 Task: Send an email with the signature Alex Clark with the subject Status update and the message Please find attached the requested document. from softage.1@softage.net to softage.5@softage.net and softage.6@softage.net with an attached document Budget.xlsx
Action: Mouse moved to (382, 616)
Screenshot: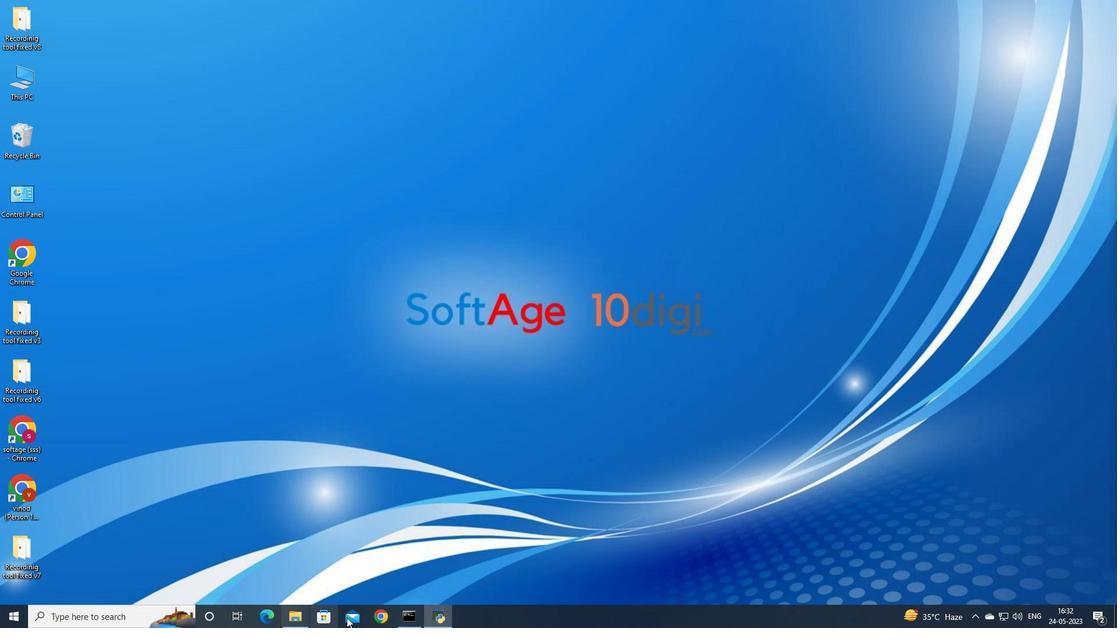 
Action: Mouse pressed left at (382, 616)
Screenshot: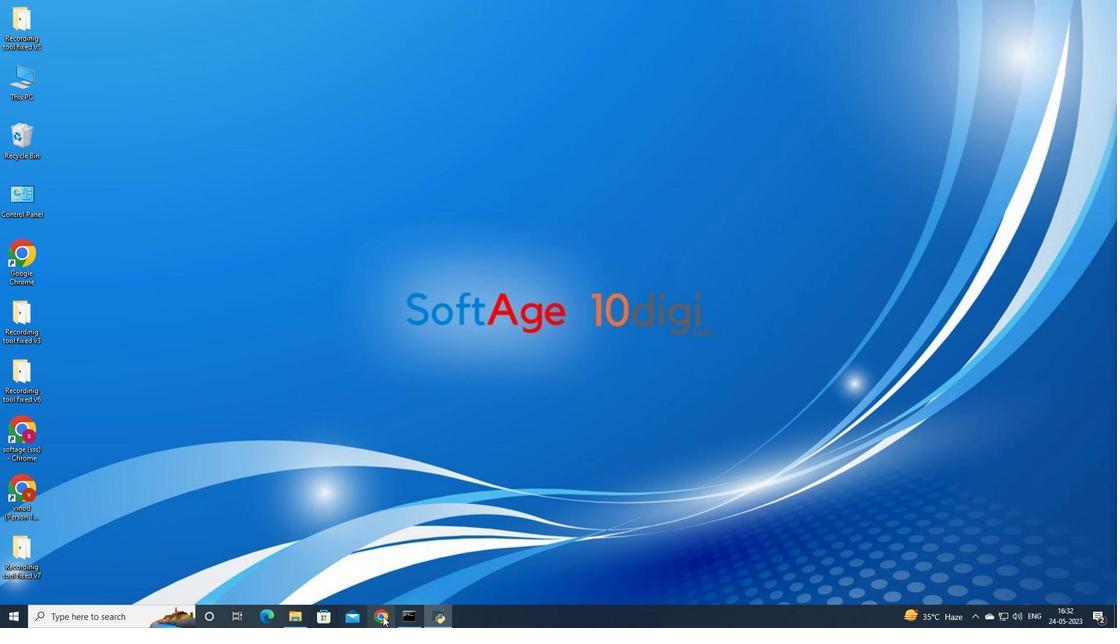 
Action: Mouse moved to (477, 363)
Screenshot: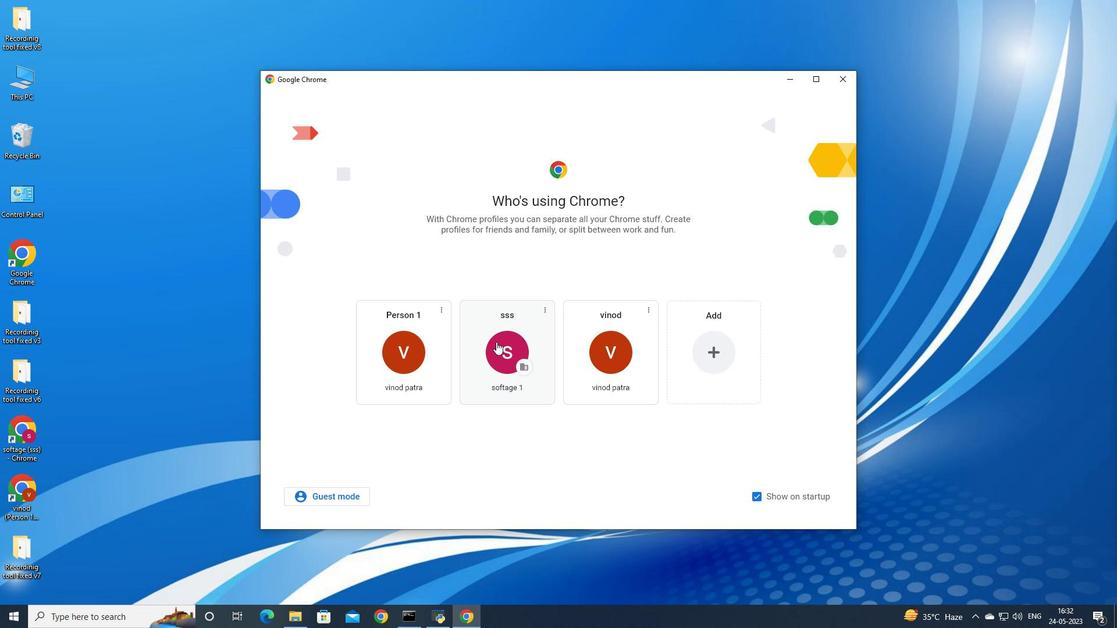 
Action: Mouse pressed left at (477, 363)
Screenshot: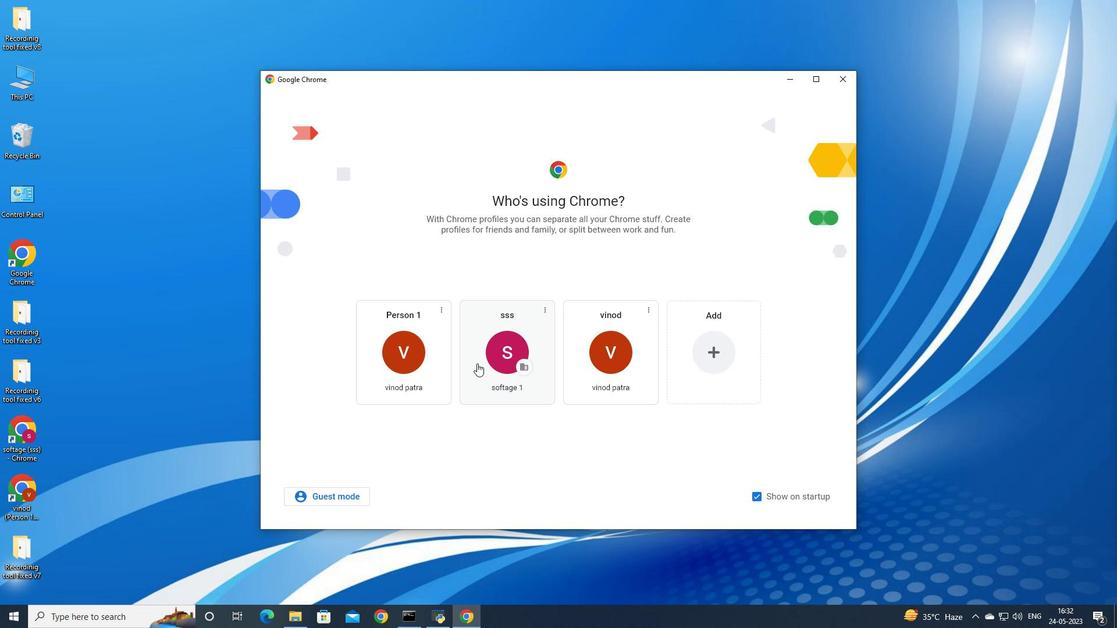 
Action: Mouse moved to (1003, 54)
Screenshot: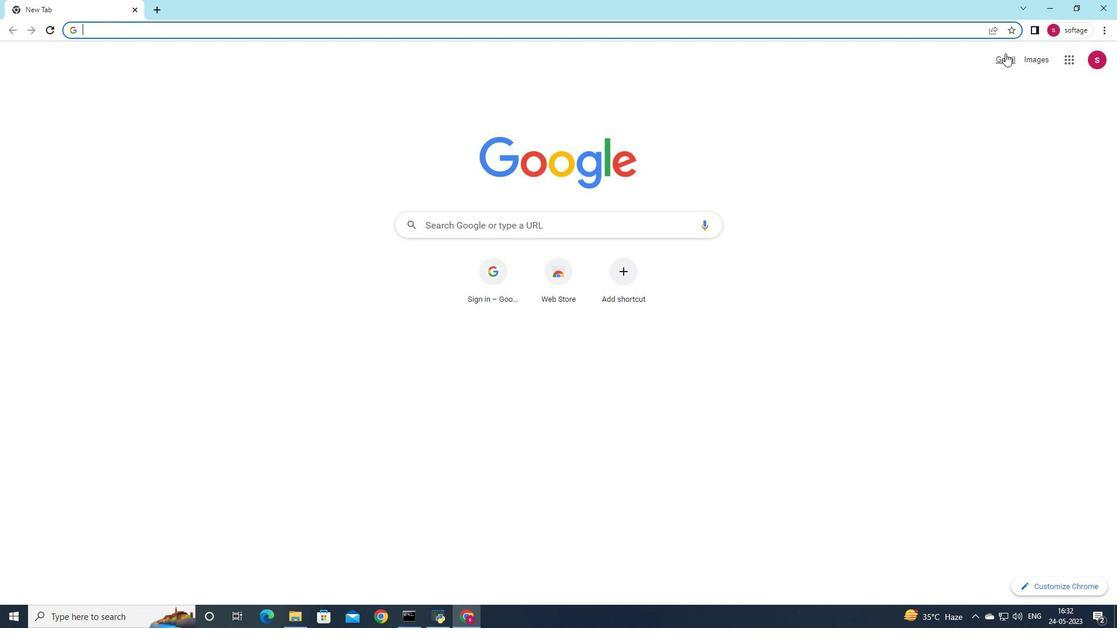 
Action: Mouse pressed left at (1003, 54)
Screenshot: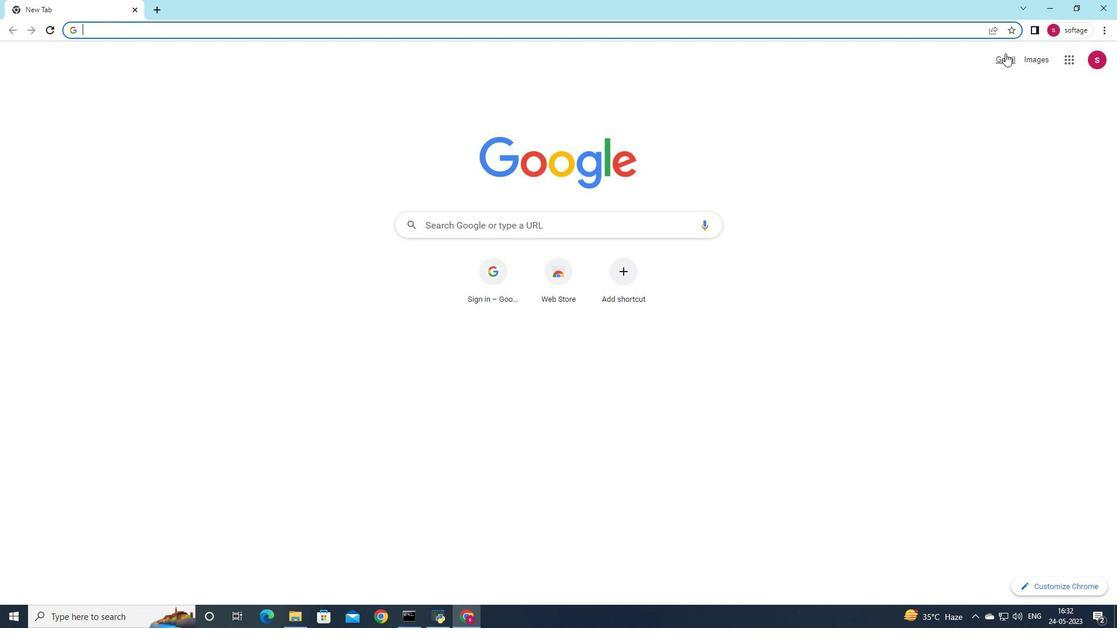 
Action: Mouse moved to (980, 76)
Screenshot: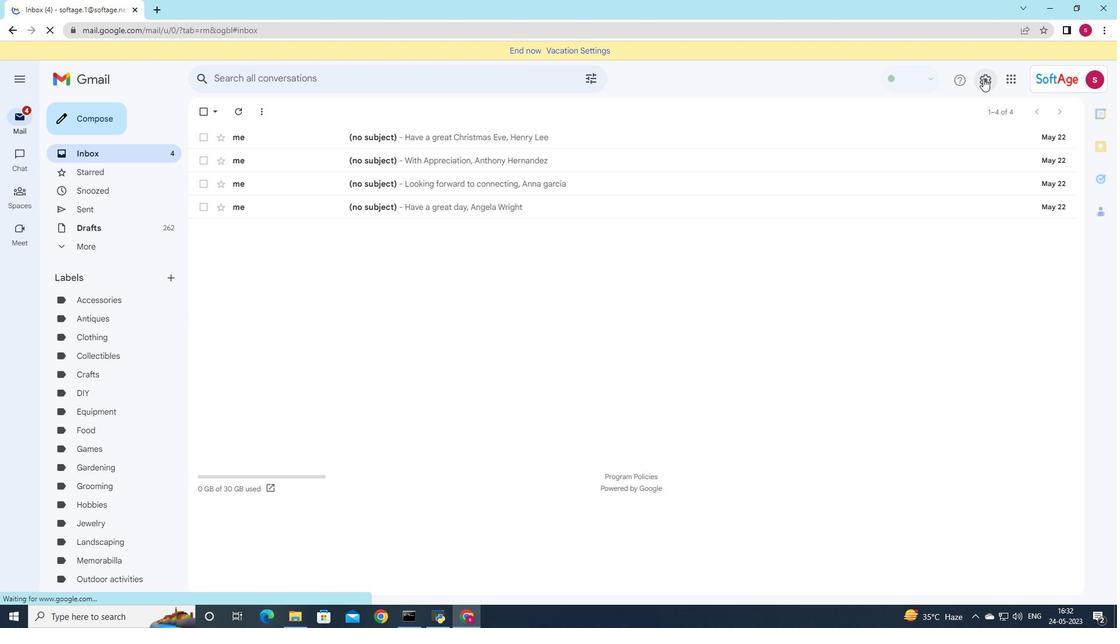 
Action: Mouse pressed left at (980, 76)
Screenshot: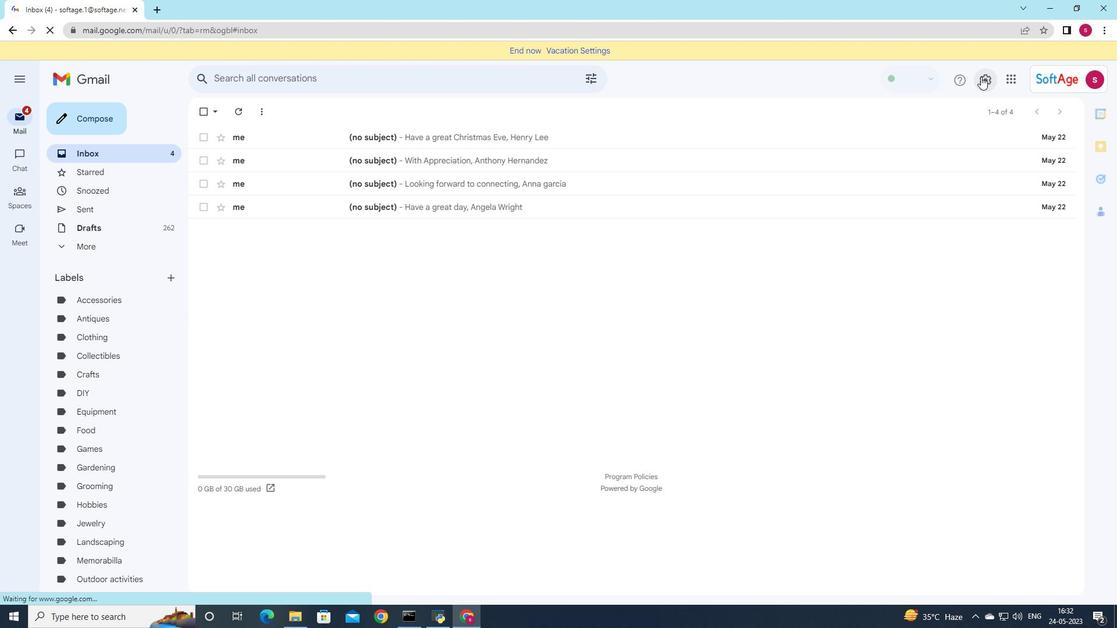
Action: Mouse moved to (1011, 136)
Screenshot: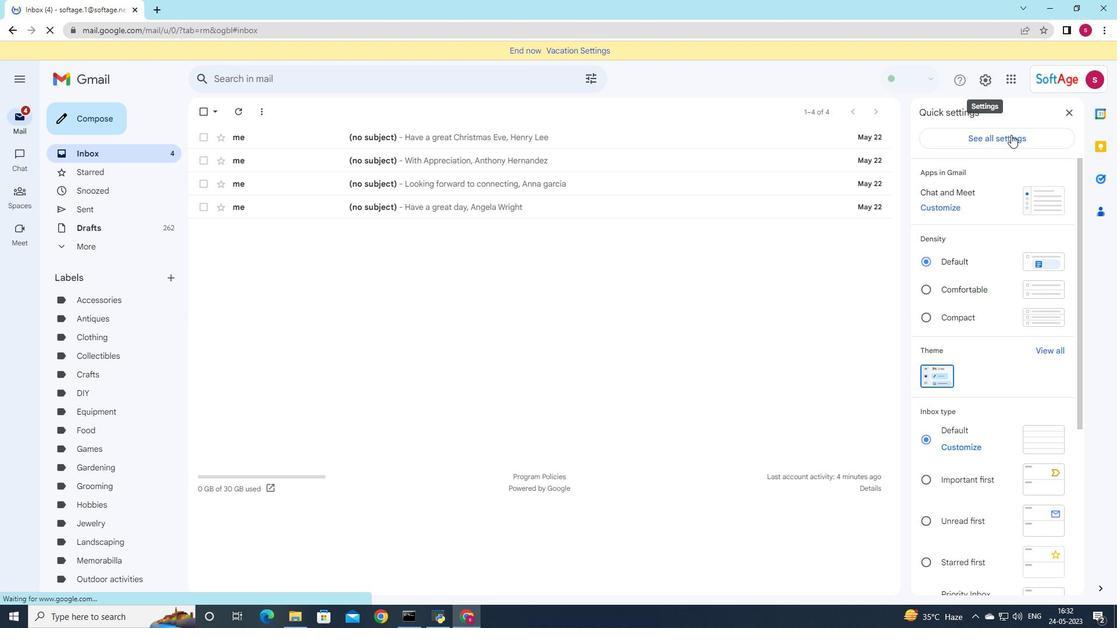 
Action: Mouse pressed left at (1011, 136)
Screenshot: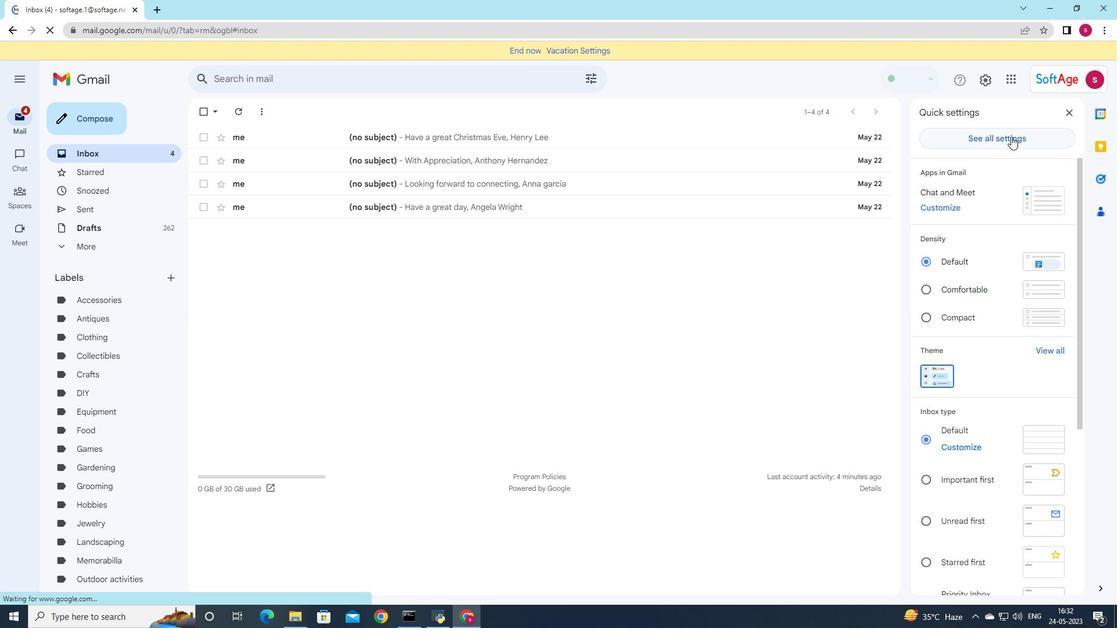
Action: Mouse pressed left at (1011, 136)
Screenshot: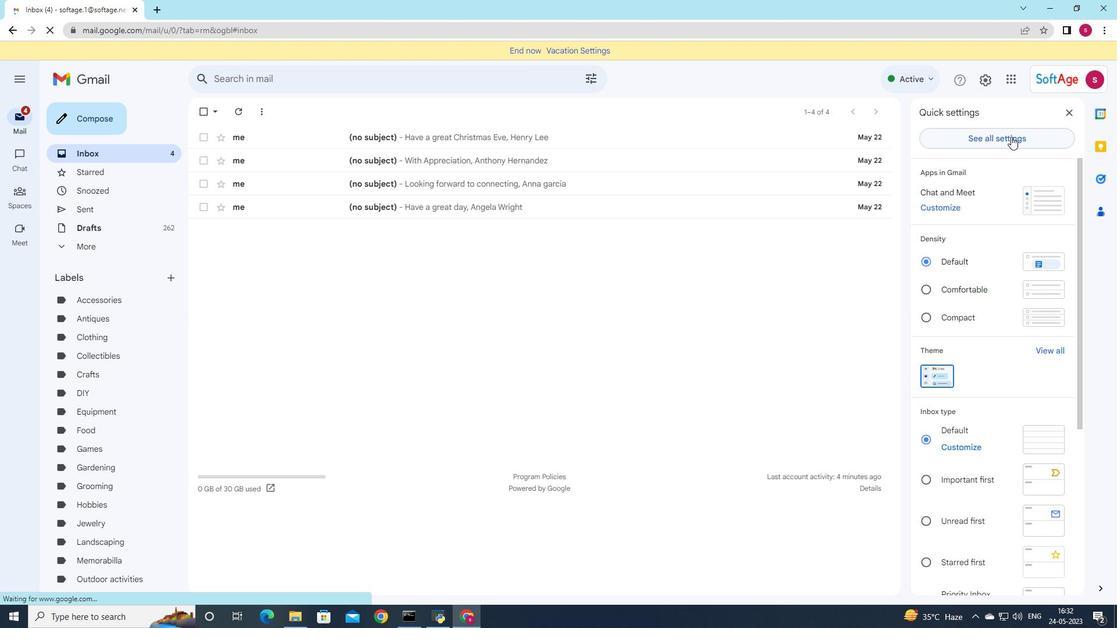 
Action: Mouse moved to (680, 217)
Screenshot: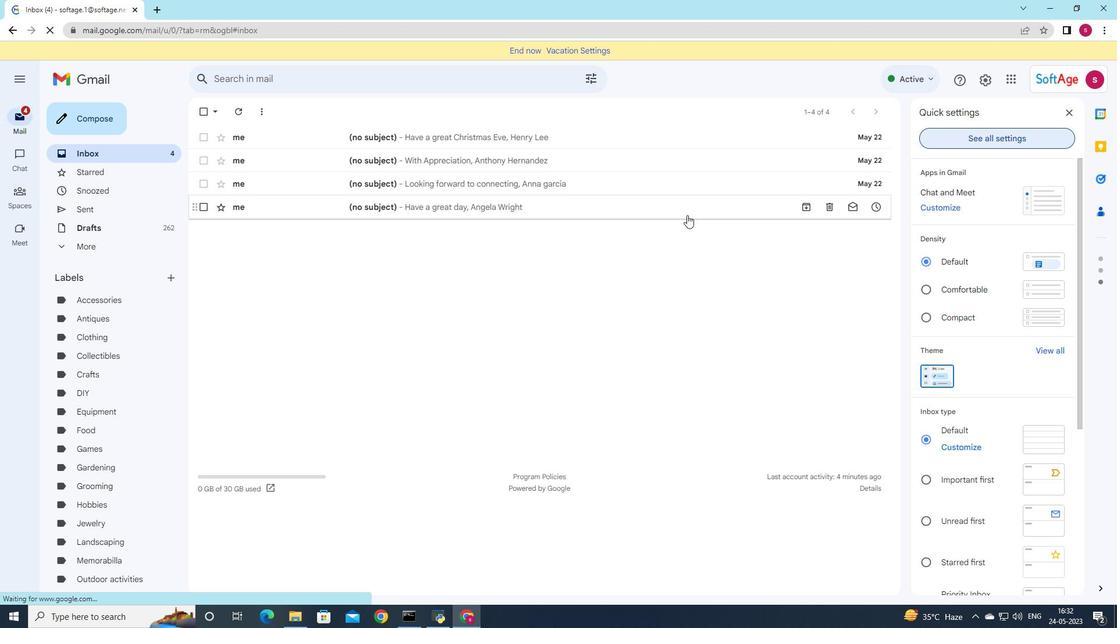 
Action: Mouse scrolled (680, 217) with delta (0, 0)
Screenshot: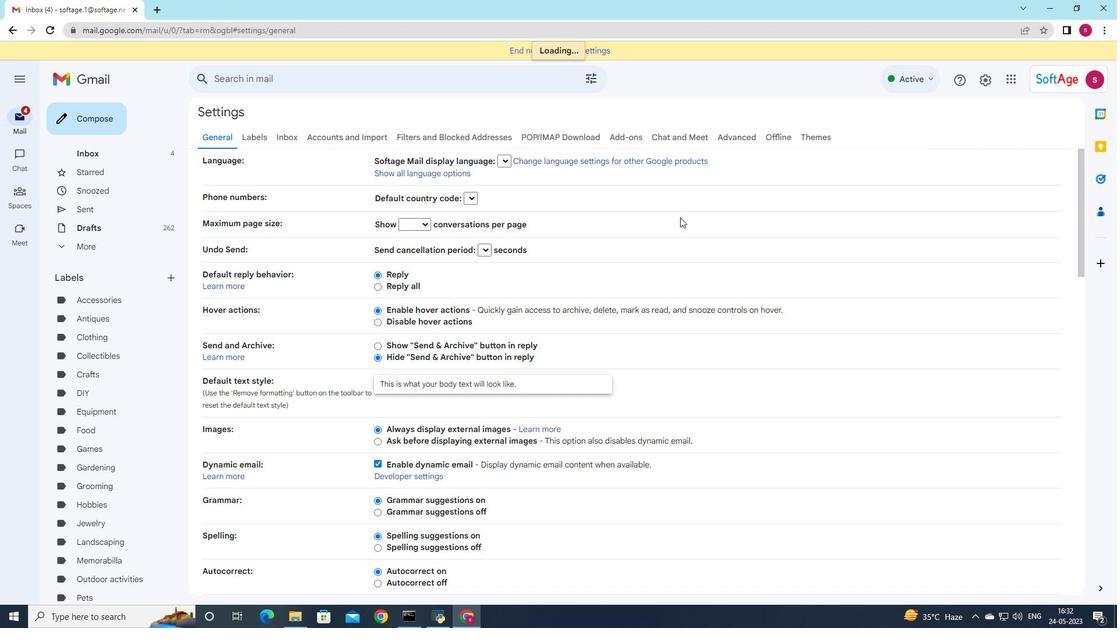 
Action: Mouse scrolled (680, 217) with delta (0, 0)
Screenshot: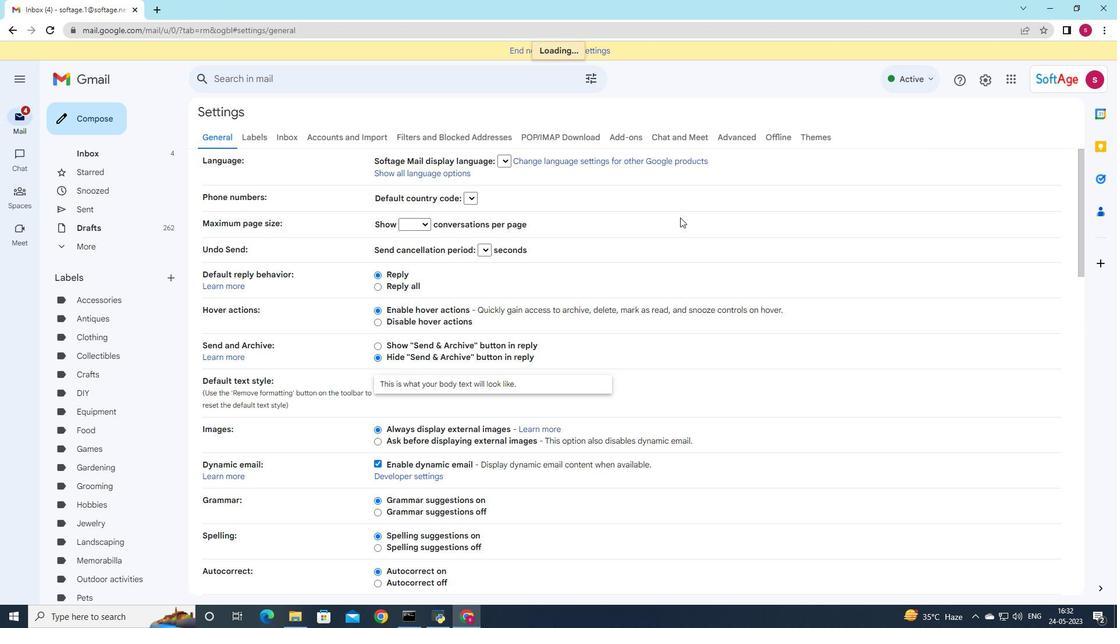 
Action: Mouse scrolled (680, 217) with delta (0, 0)
Screenshot: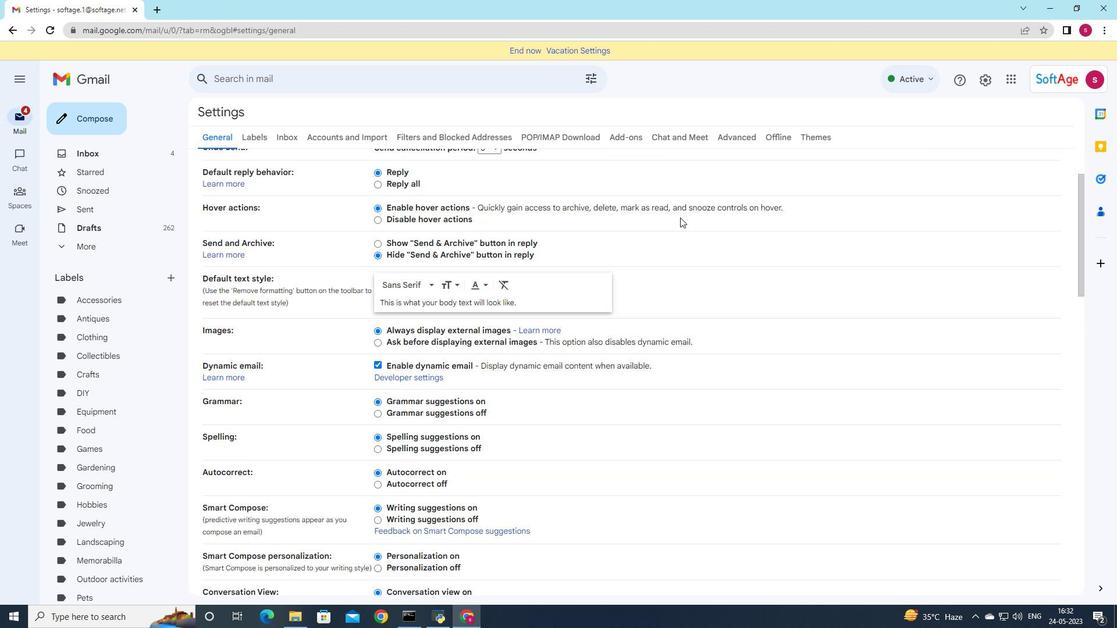 
Action: Mouse scrolled (680, 217) with delta (0, 0)
Screenshot: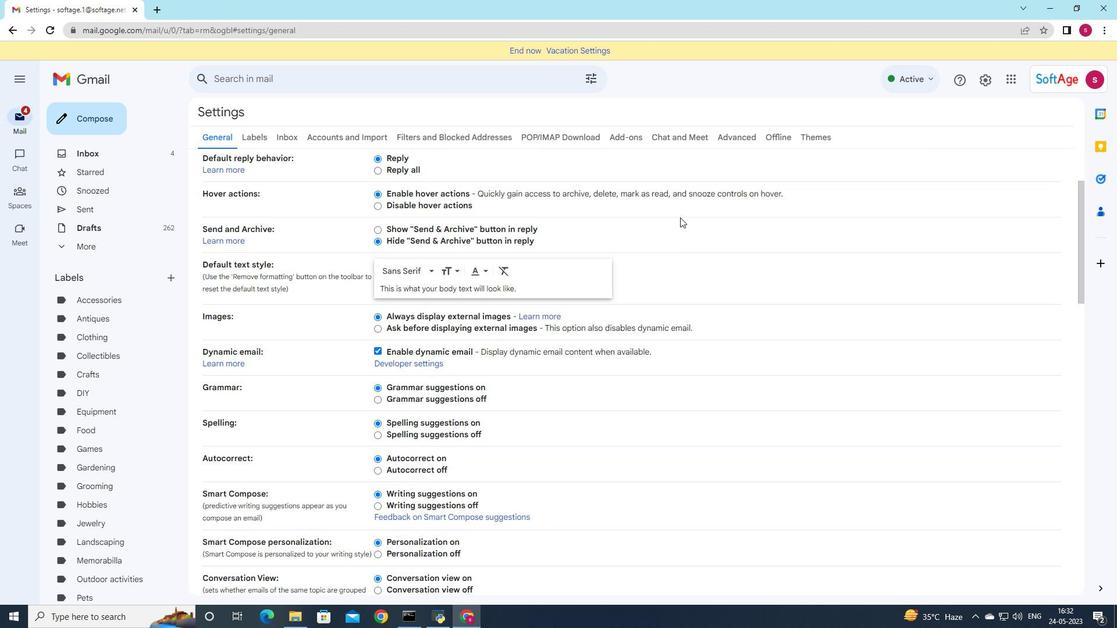 
Action: Mouse scrolled (680, 217) with delta (0, 0)
Screenshot: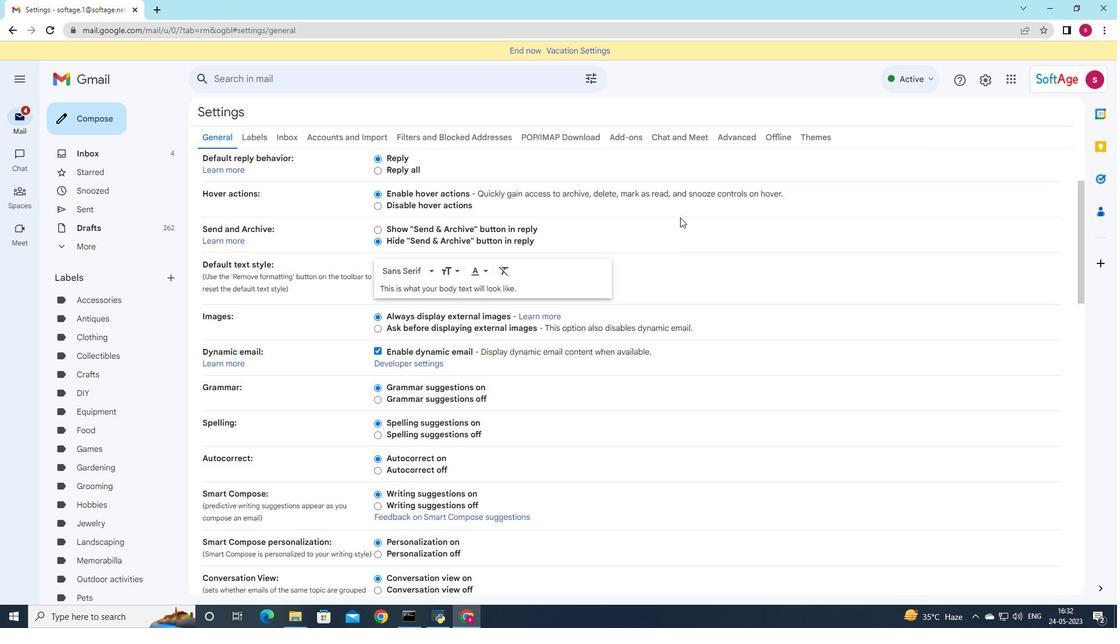 
Action: Mouse scrolled (680, 217) with delta (0, 0)
Screenshot: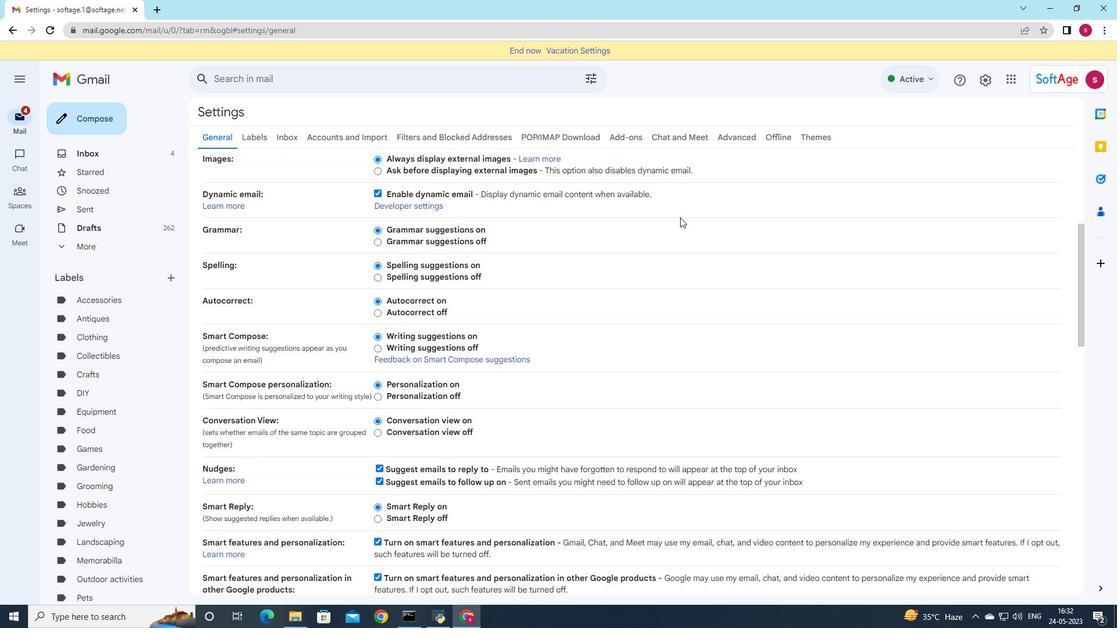 
Action: Mouse scrolled (680, 217) with delta (0, 0)
Screenshot: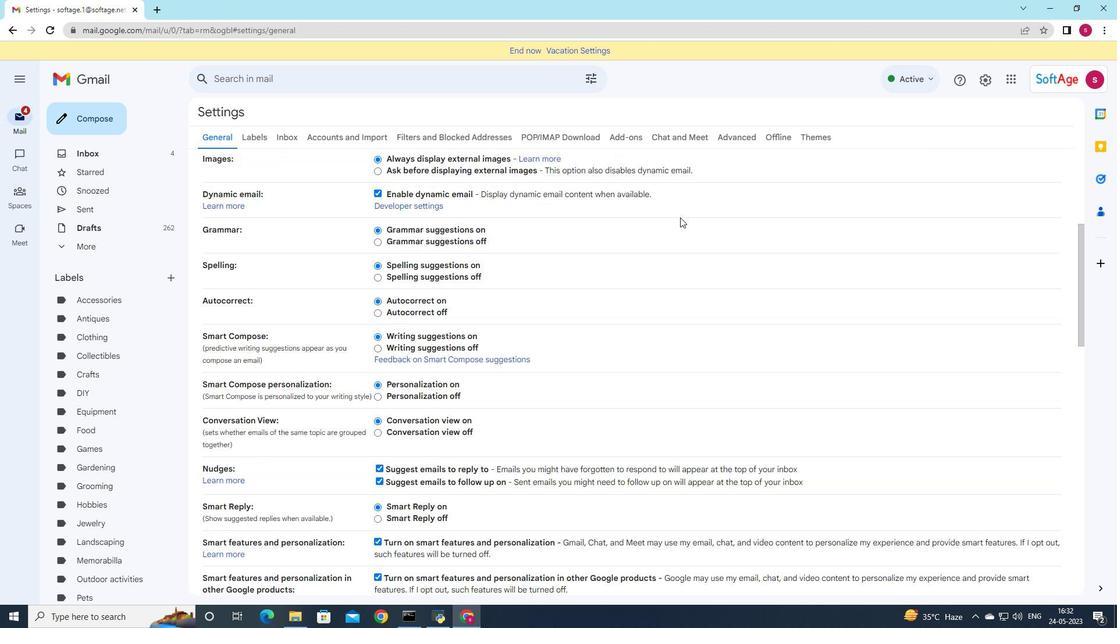 
Action: Mouse scrolled (680, 217) with delta (0, 0)
Screenshot: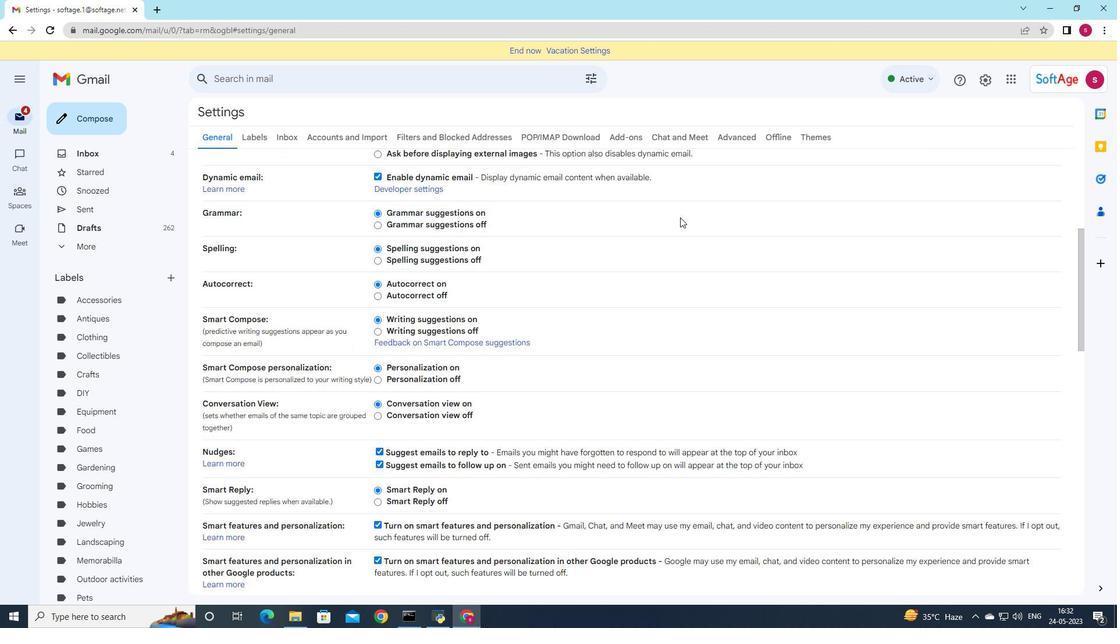 
Action: Mouse scrolled (680, 217) with delta (0, 0)
Screenshot: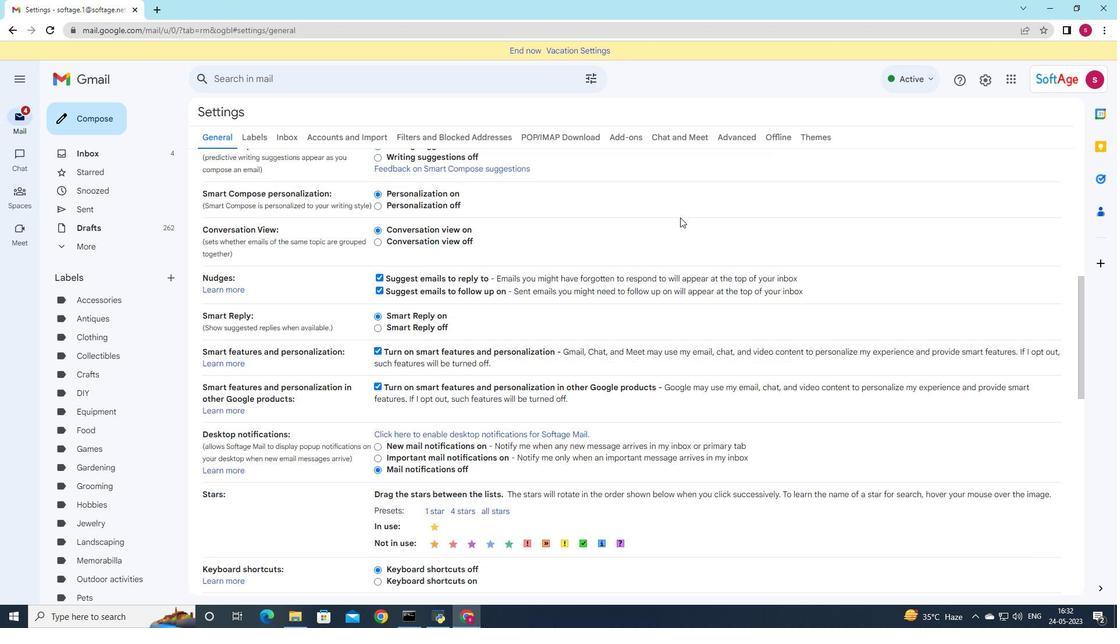 
Action: Mouse scrolled (680, 217) with delta (0, 0)
Screenshot: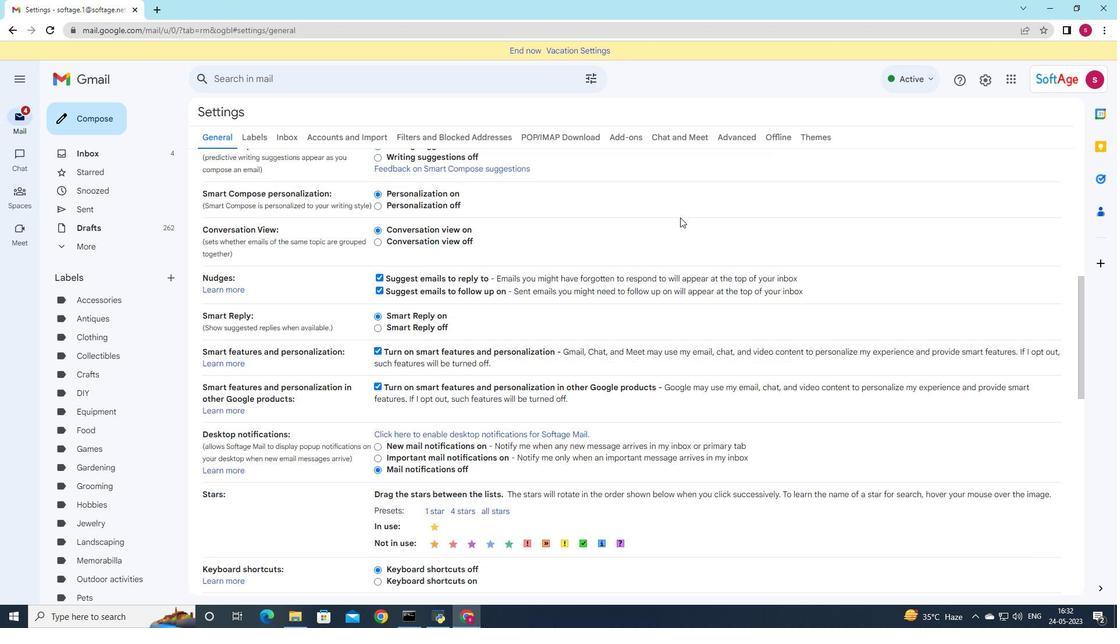 
Action: Mouse scrolled (680, 217) with delta (0, 0)
Screenshot: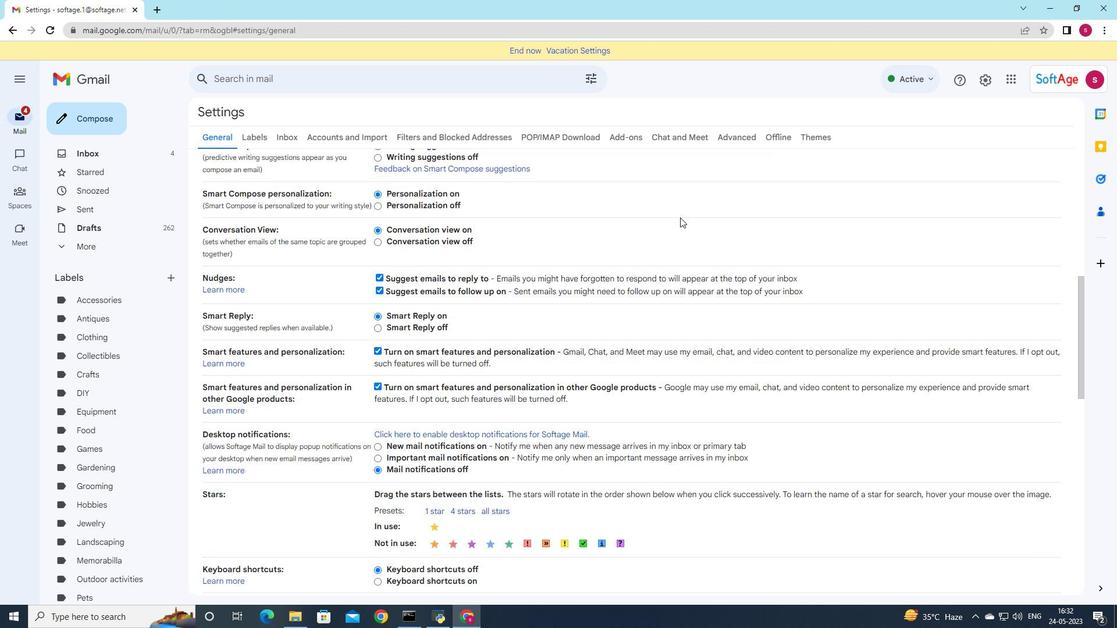 
Action: Mouse scrolled (680, 217) with delta (0, 0)
Screenshot: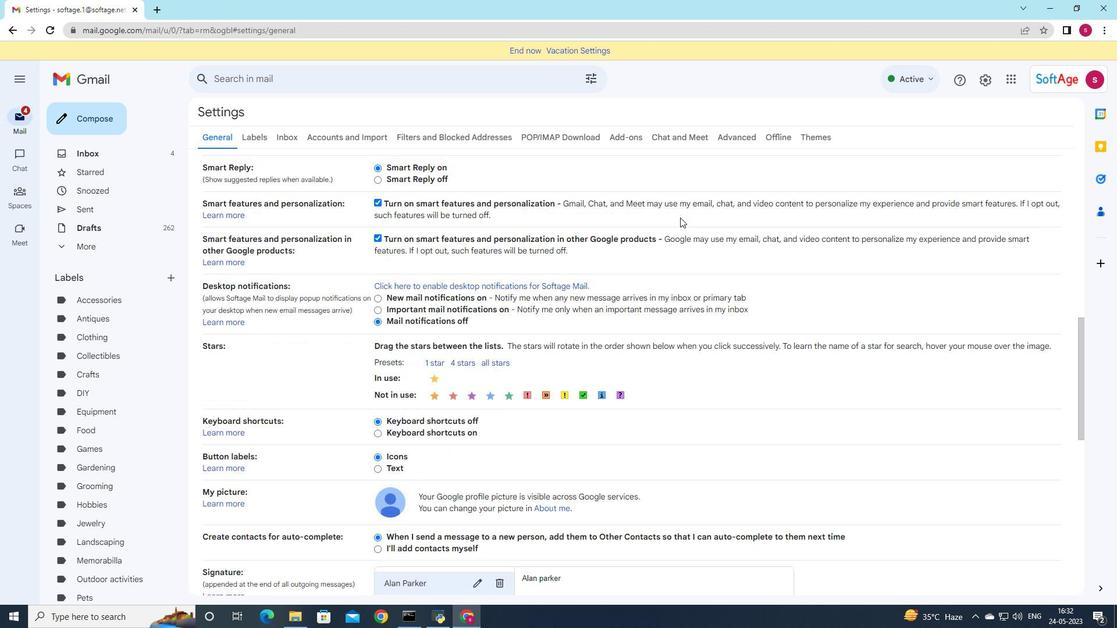 
Action: Mouse scrolled (680, 217) with delta (0, 0)
Screenshot: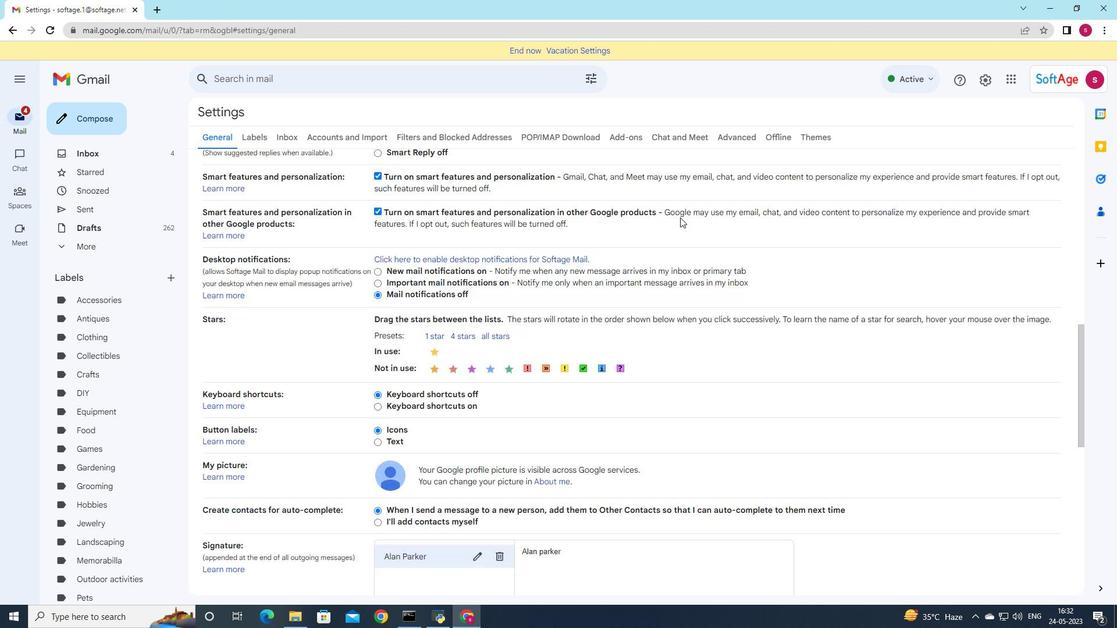 
Action: Mouse scrolled (680, 217) with delta (0, 0)
Screenshot: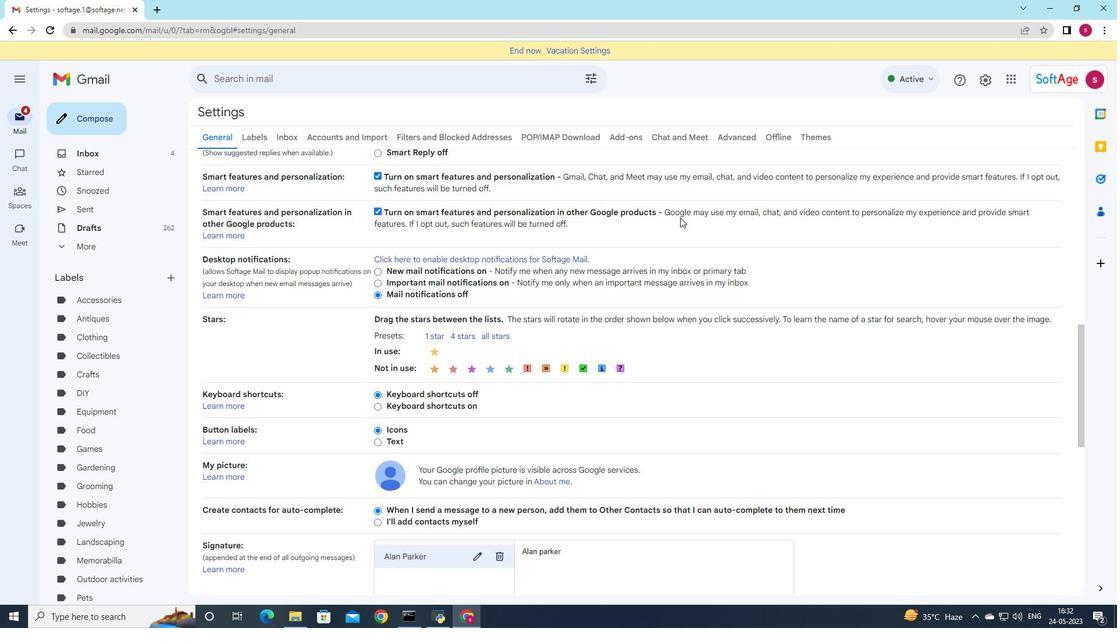 
Action: Mouse moved to (492, 378)
Screenshot: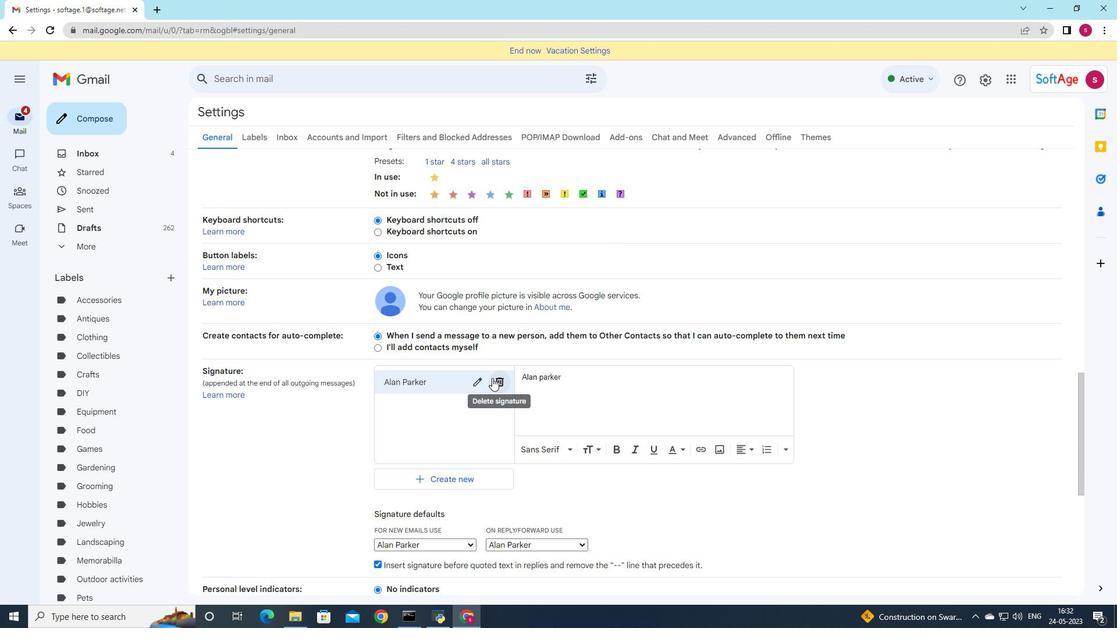 
Action: Mouse pressed left at (492, 378)
Screenshot: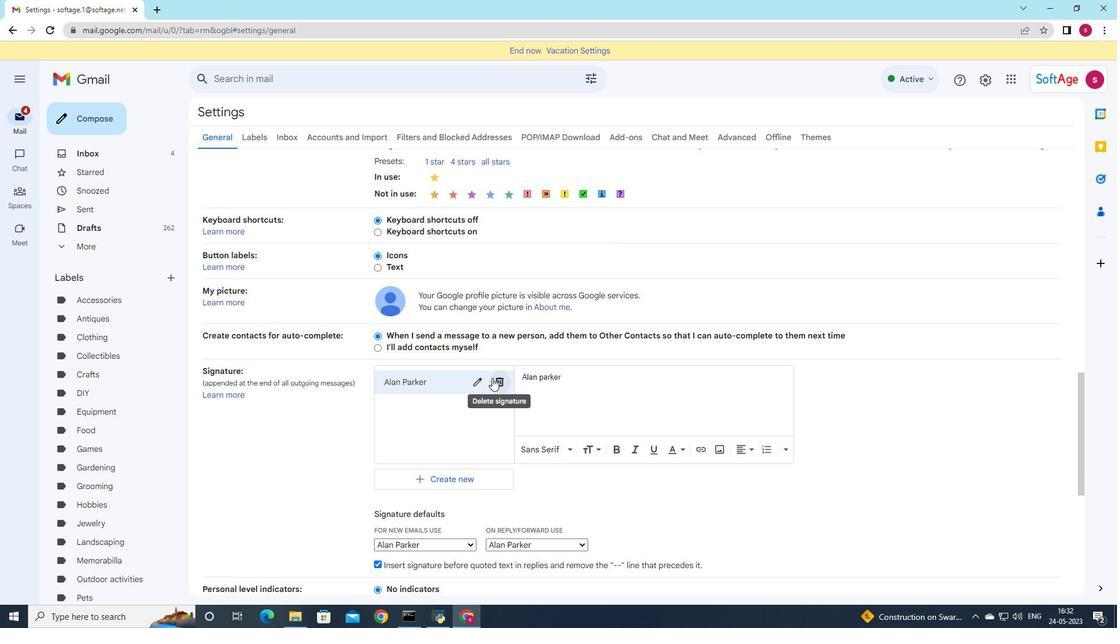 
Action: Mouse moved to (652, 343)
Screenshot: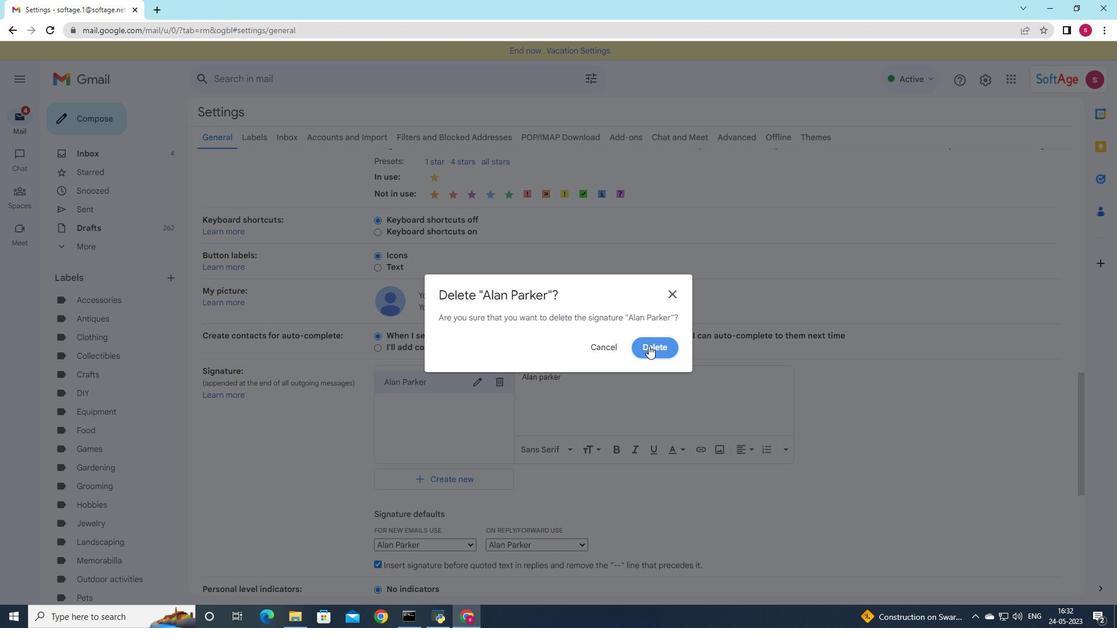 
Action: Mouse pressed left at (652, 343)
Screenshot: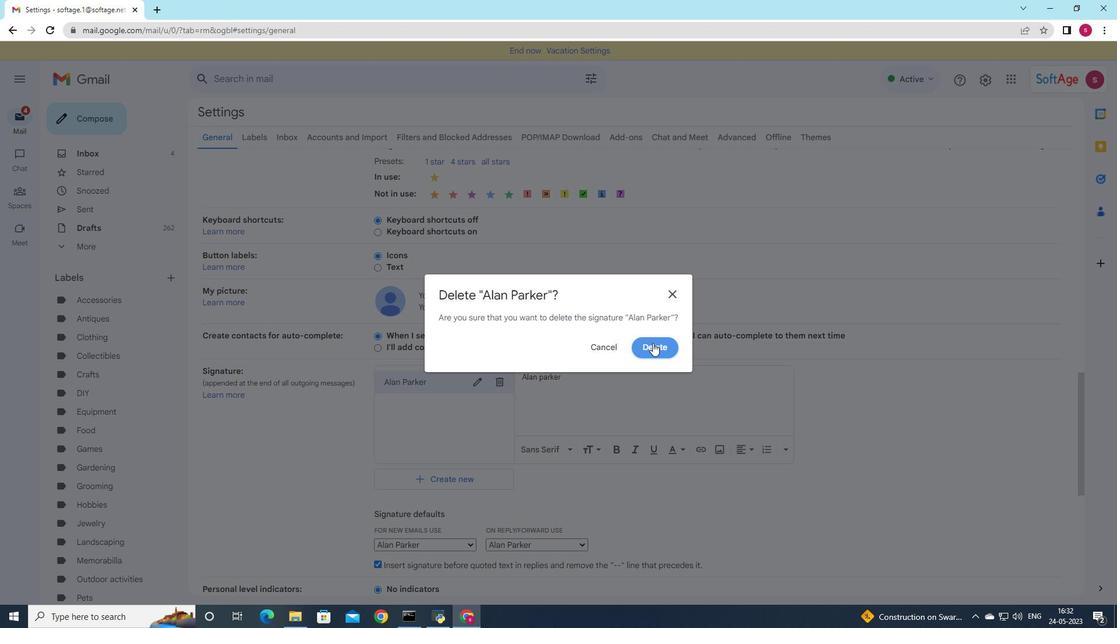 
Action: Mouse moved to (422, 396)
Screenshot: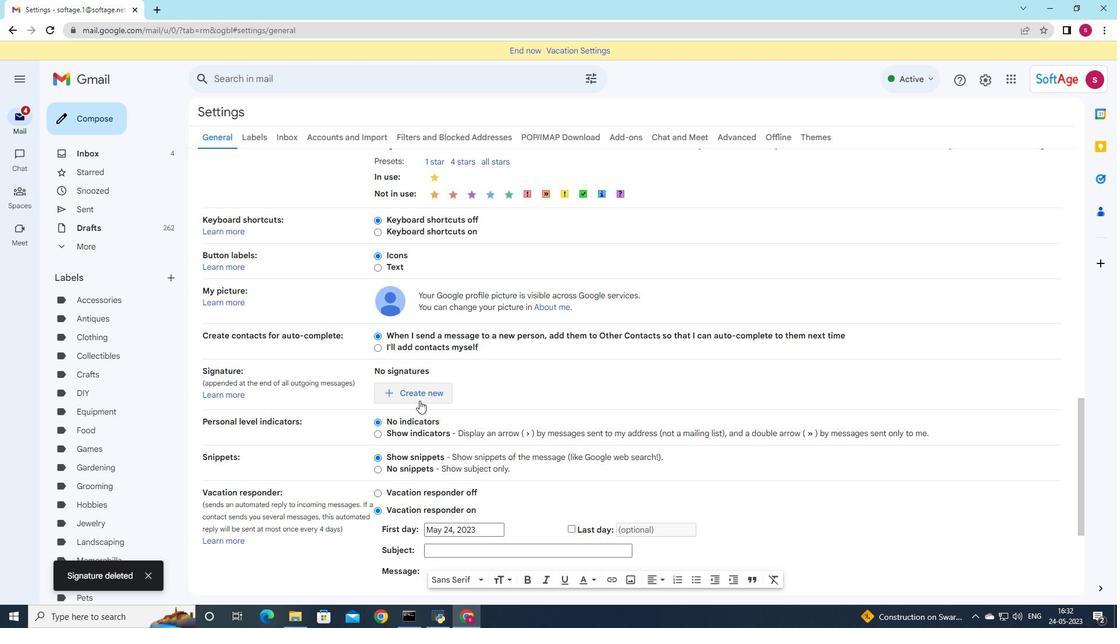 
Action: Mouse pressed left at (422, 396)
Screenshot: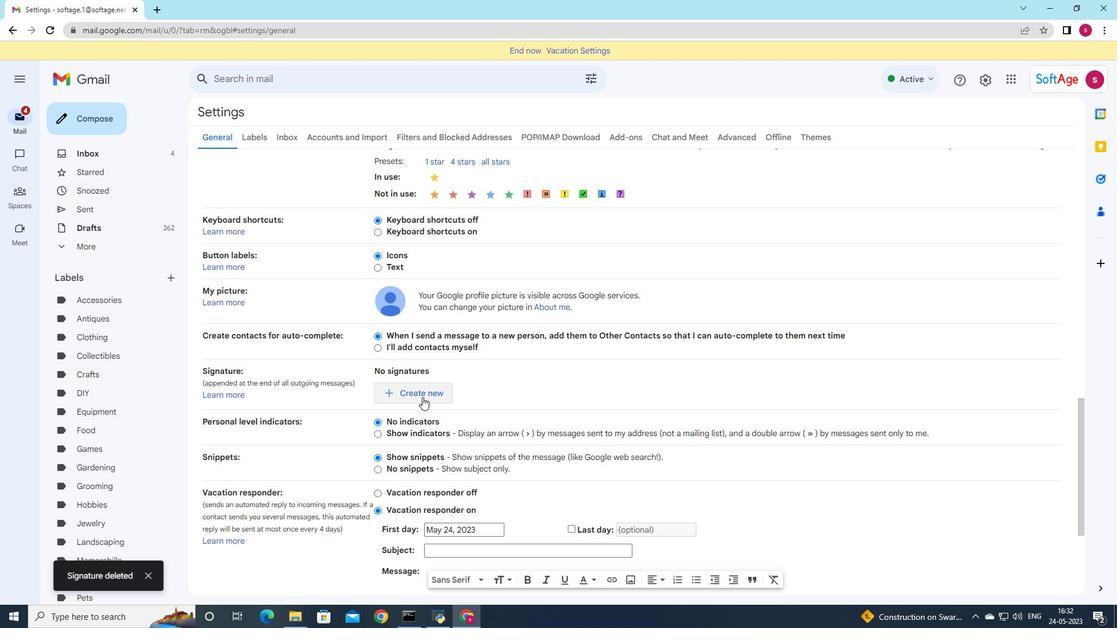
Action: Mouse moved to (782, 381)
Screenshot: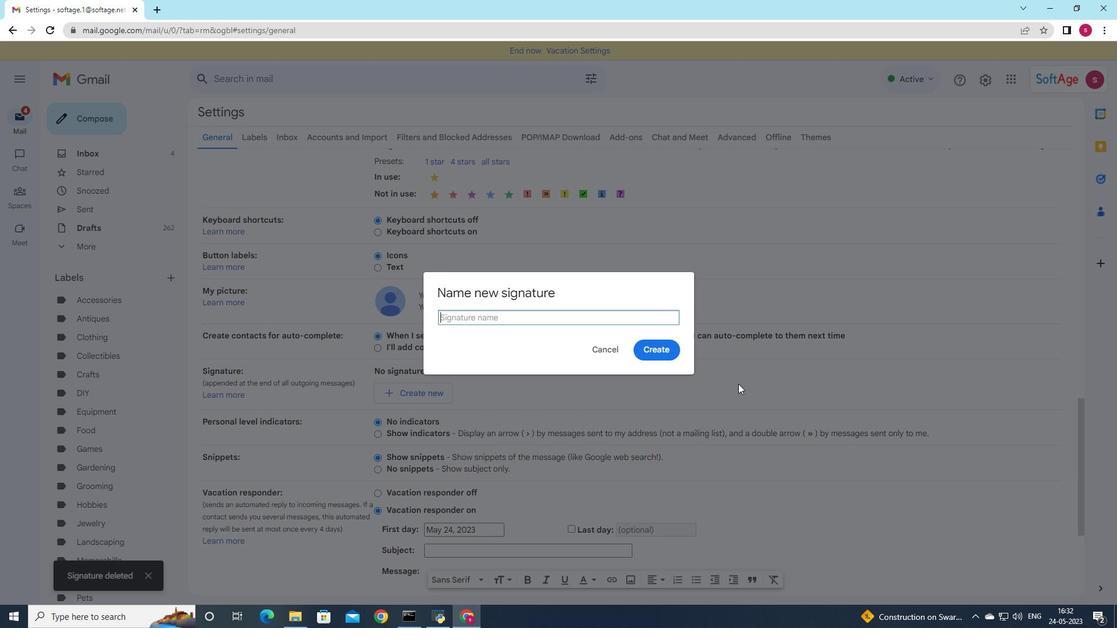 
Action: Key pressed <Key.shift>Alex<Key.space><Key.shift>Clark
Screenshot: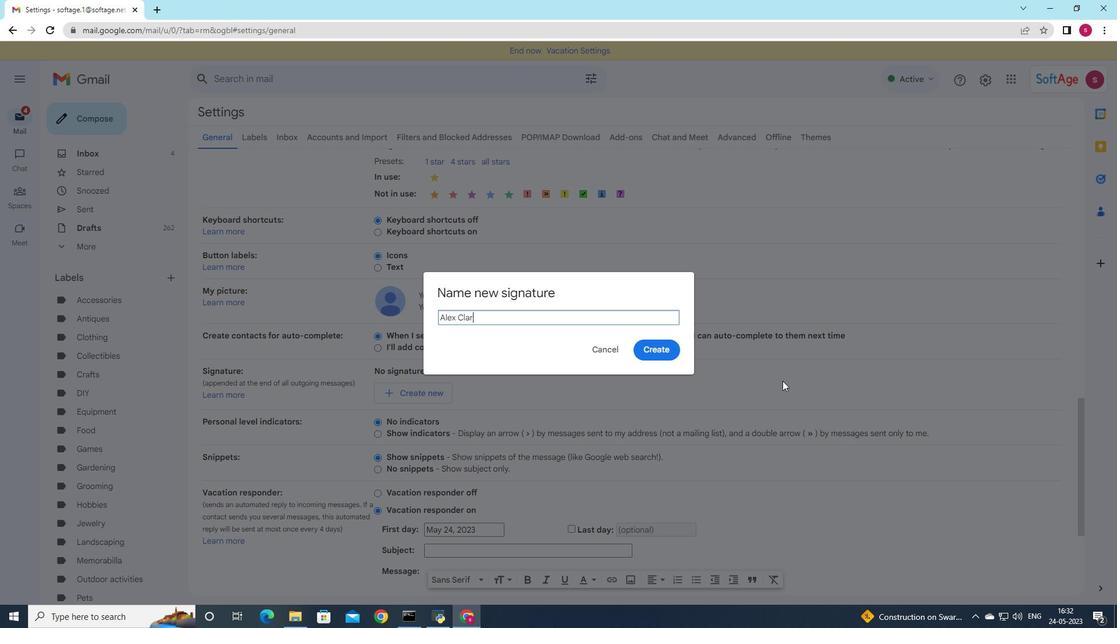 
Action: Mouse moved to (671, 354)
Screenshot: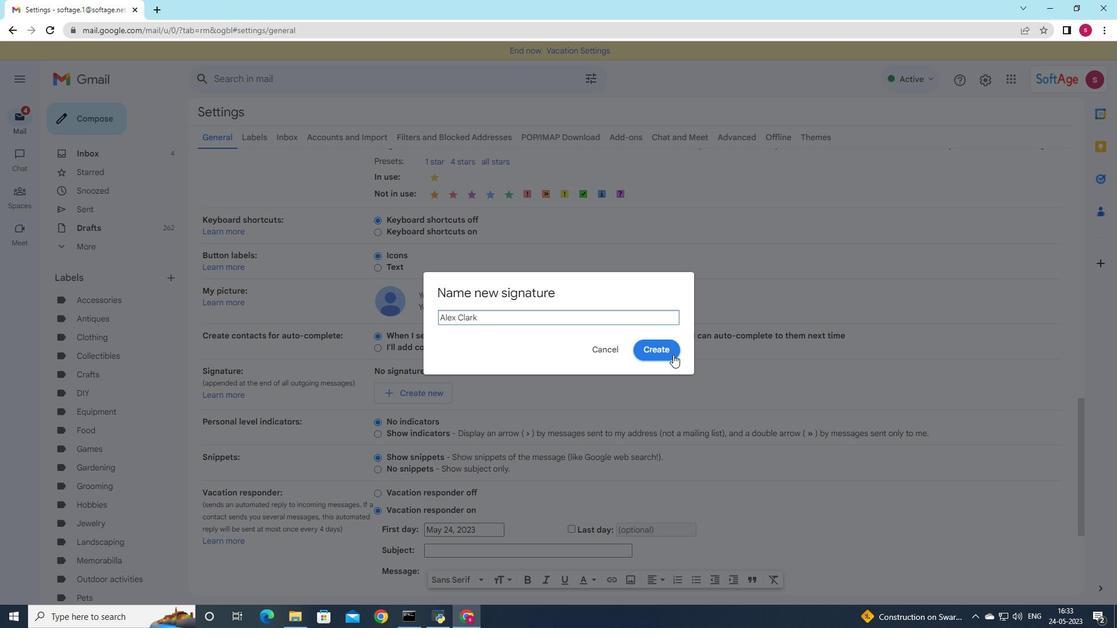 
Action: Mouse pressed left at (671, 354)
Screenshot: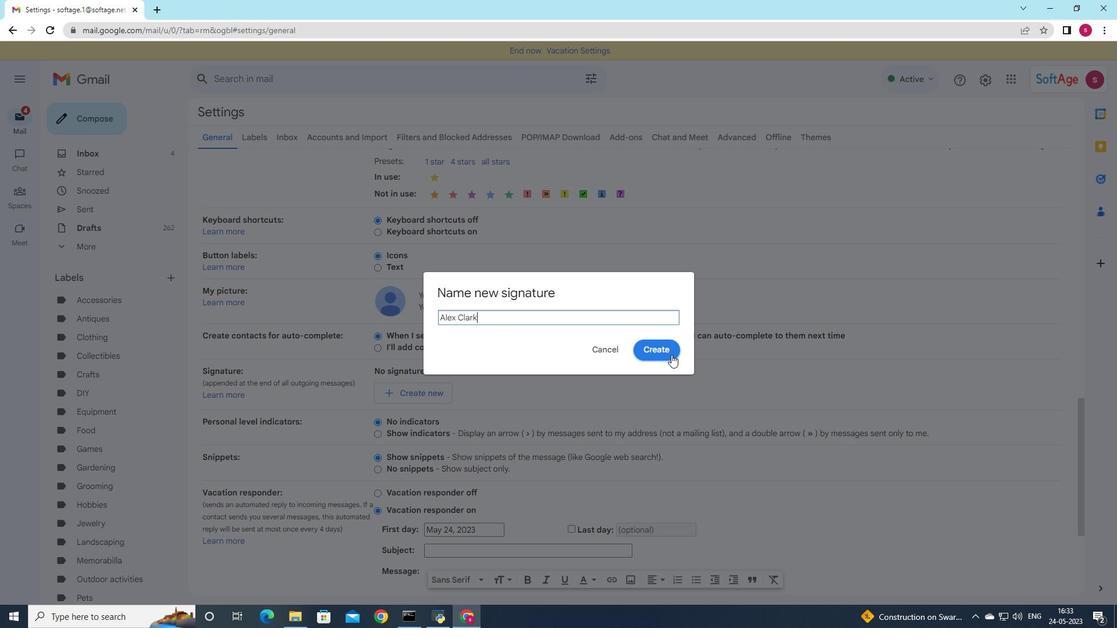 
Action: Mouse moved to (559, 375)
Screenshot: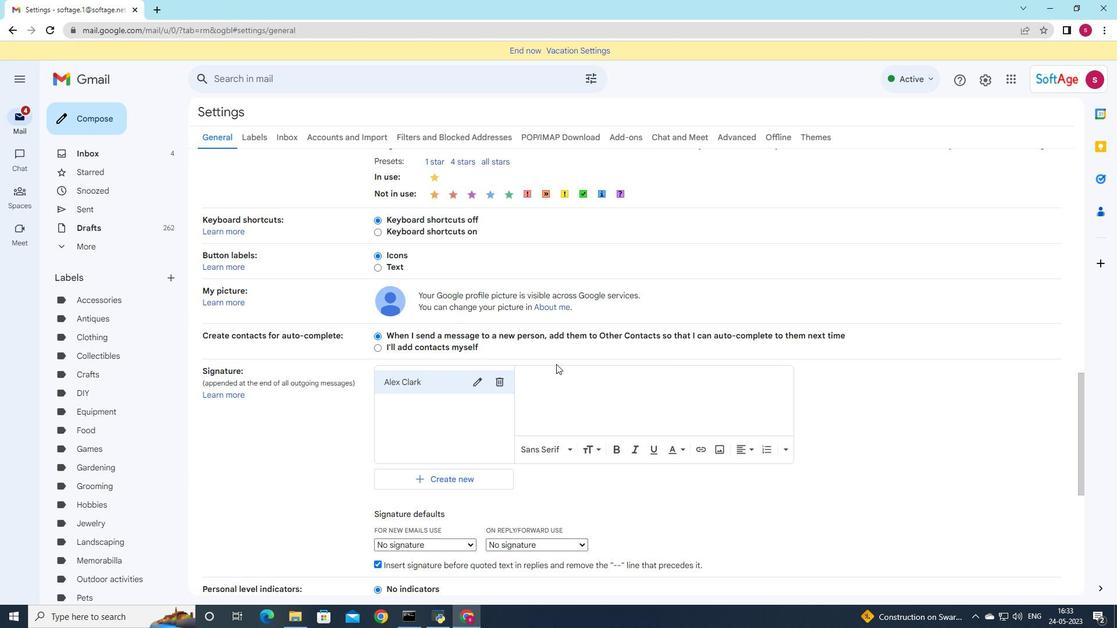 
Action: Mouse pressed left at (559, 375)
Screenshot: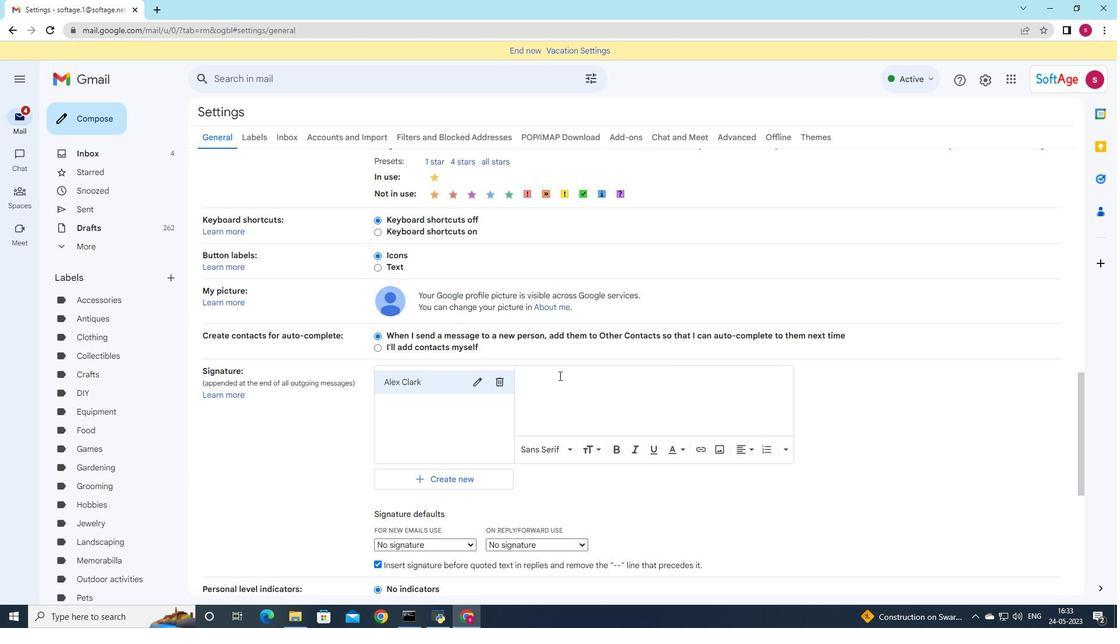 
Action: Key pressed <Key.shift>Alex<Key.space><Key.shift>Clark
Screenshot: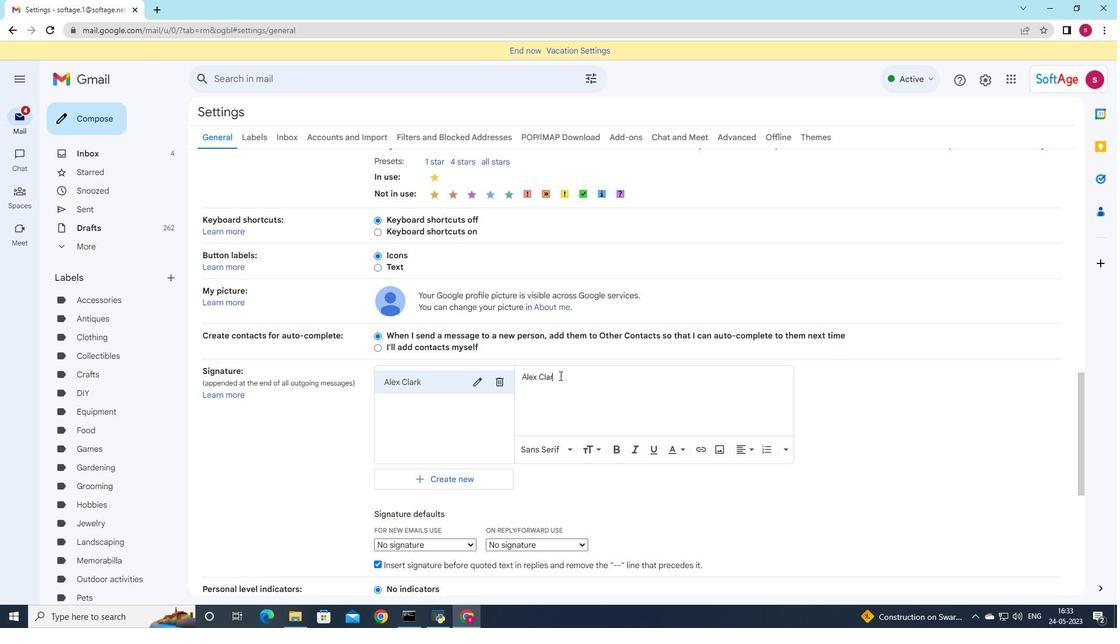 
Action: Mouse scrolled (559, 375) with delta (0, 0)
Screenshot: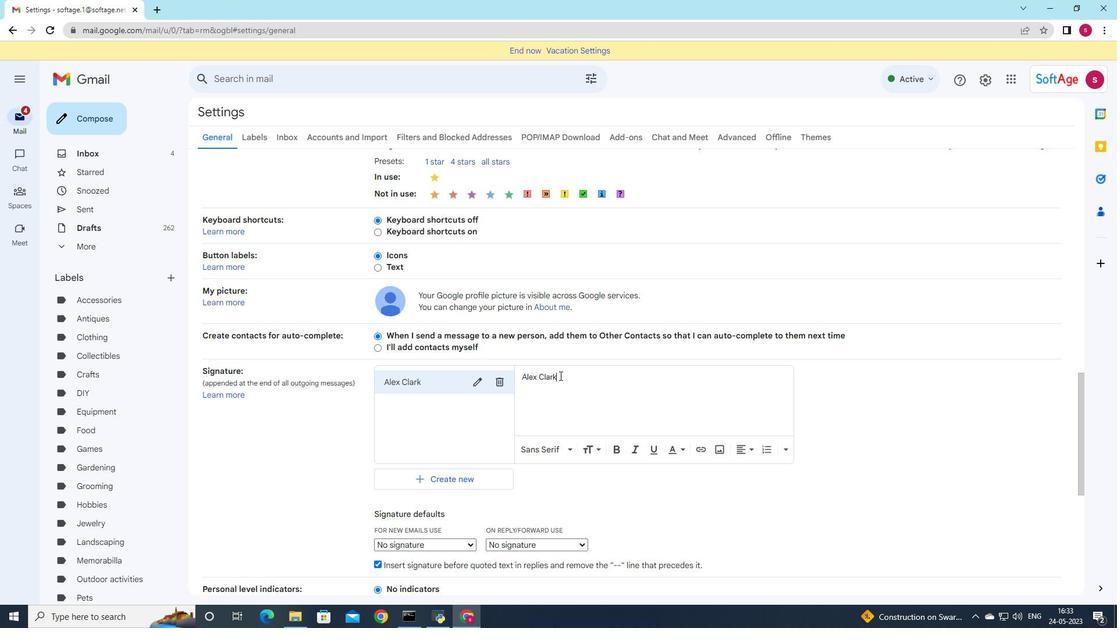 
Action: Mouse scrolled (559, 375) with delta (0, 0)
Screenshot: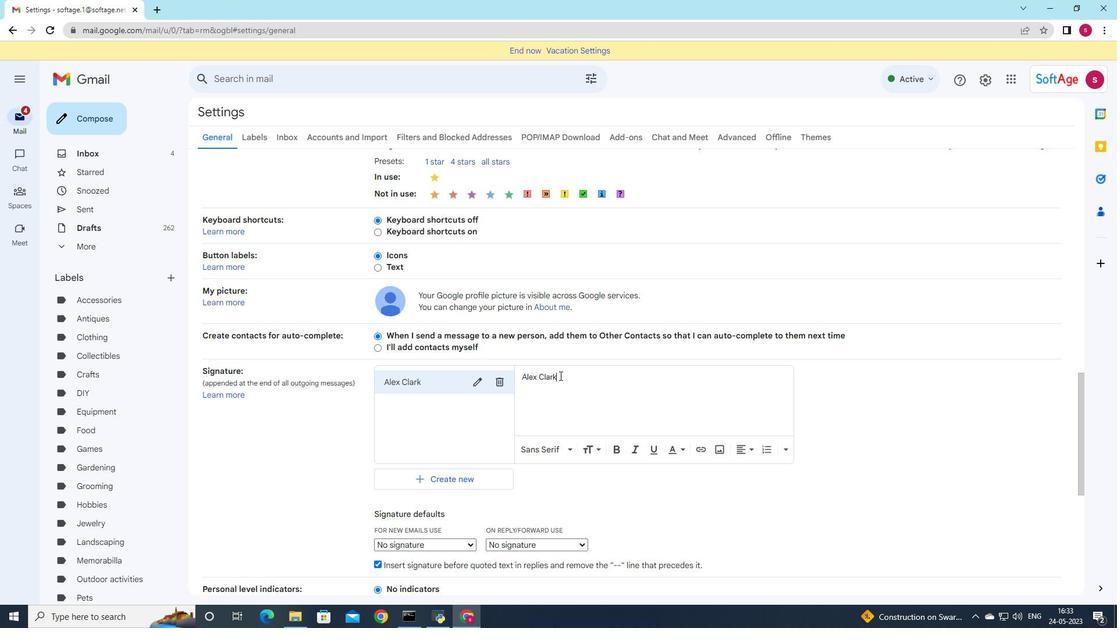 
Action: Mouse scrolled (559, 375) with delta (0, 0)
Screenshot: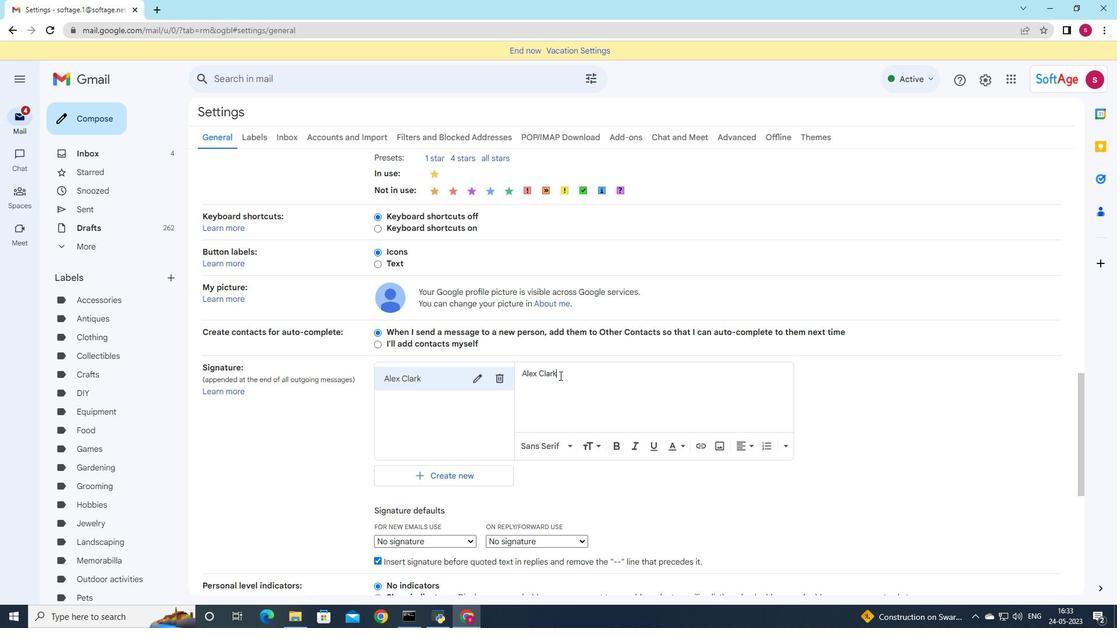 
Action: Mouse scrolled (559, 375) with delta (0, 0)
Screenshot: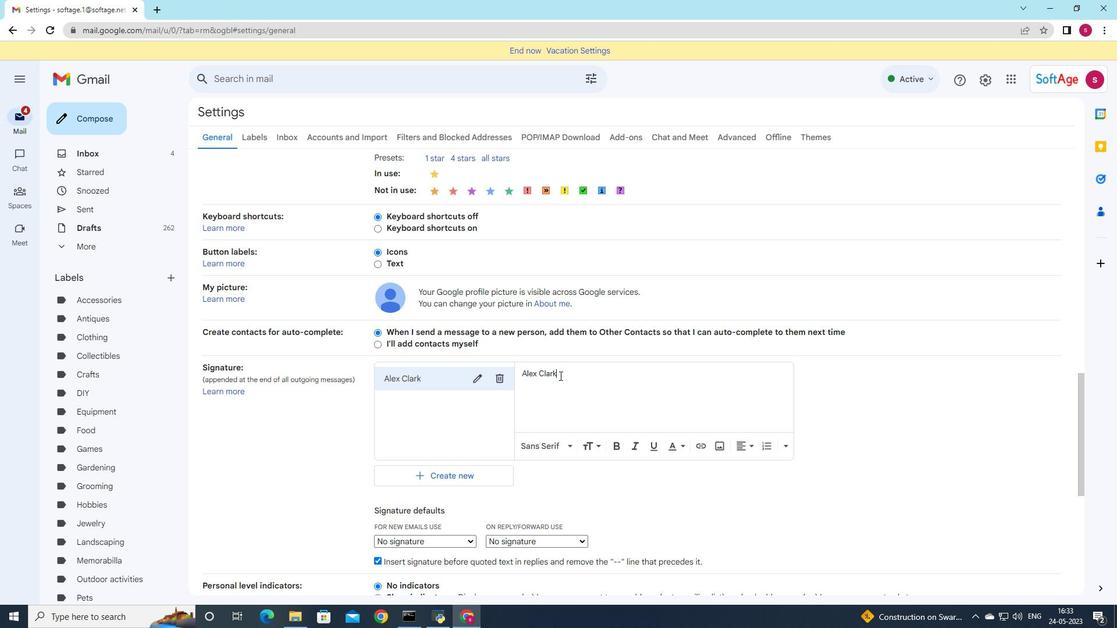
Action: Mouse moved to (466, 308)
Screenshot: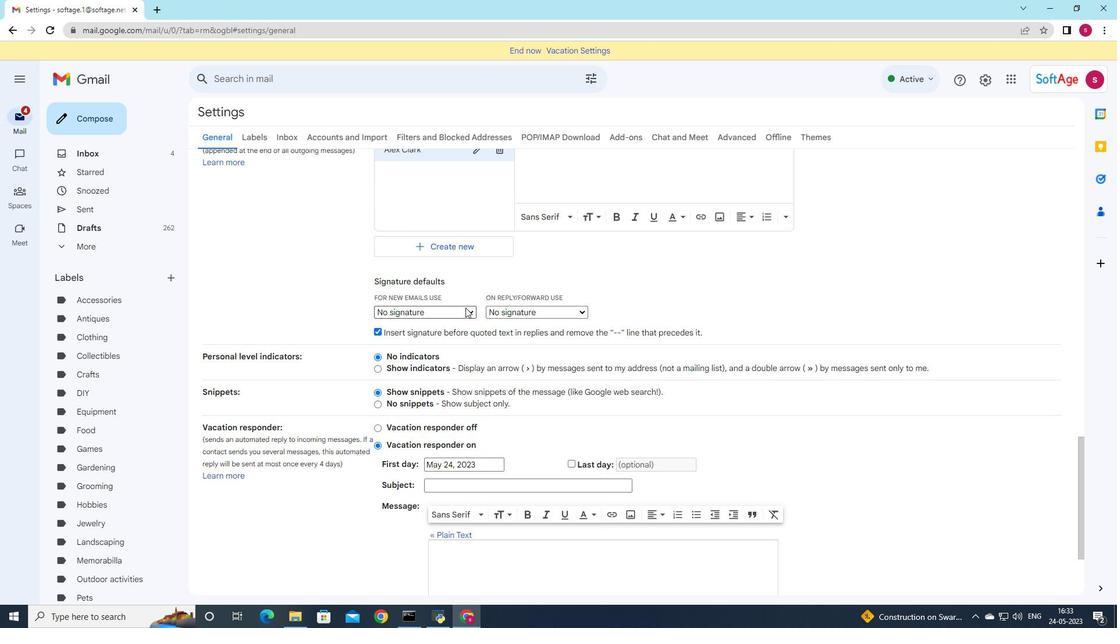 
Action: Mouse pressed left at (466, 308)
Screenshot: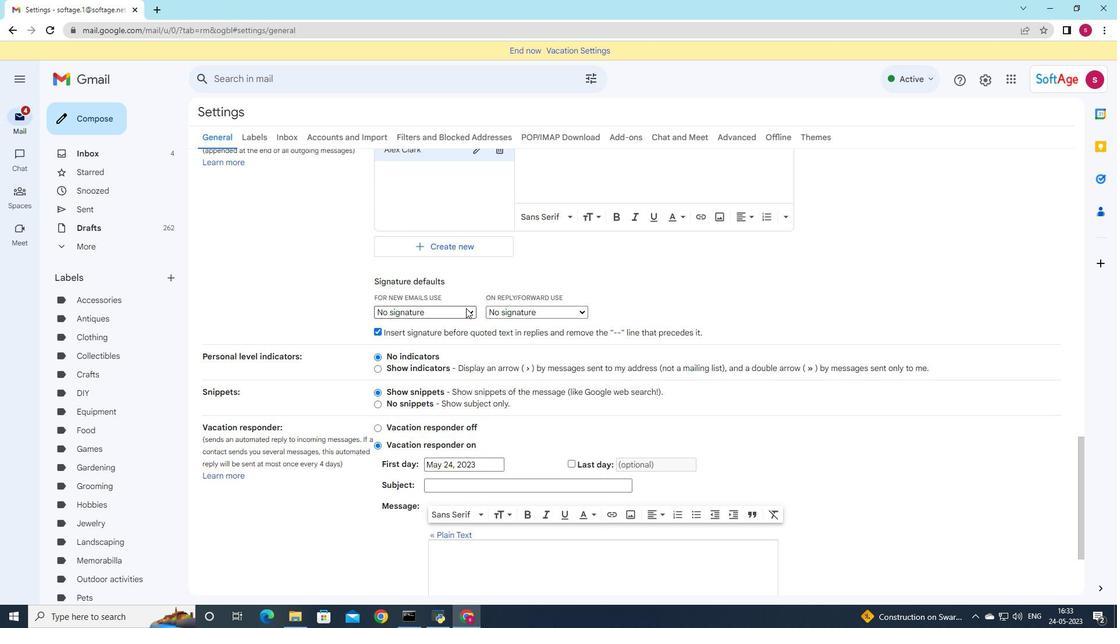 
Action: Mouse moved to (465, 335)
Screenshot: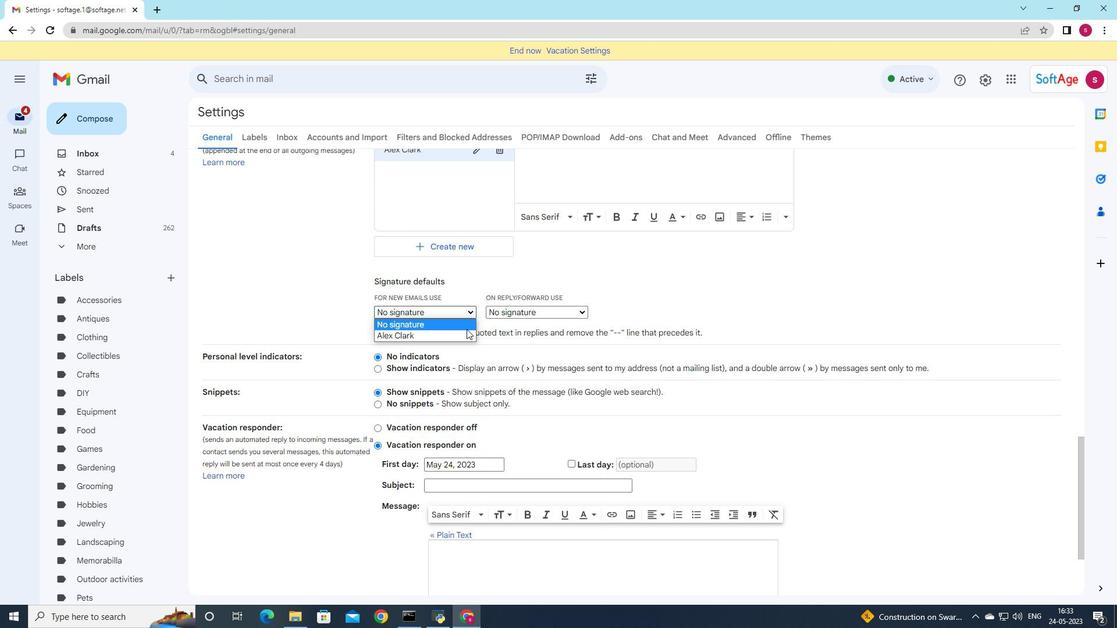 
Action: Mouse pressed left at (465, 335)
Screenshot: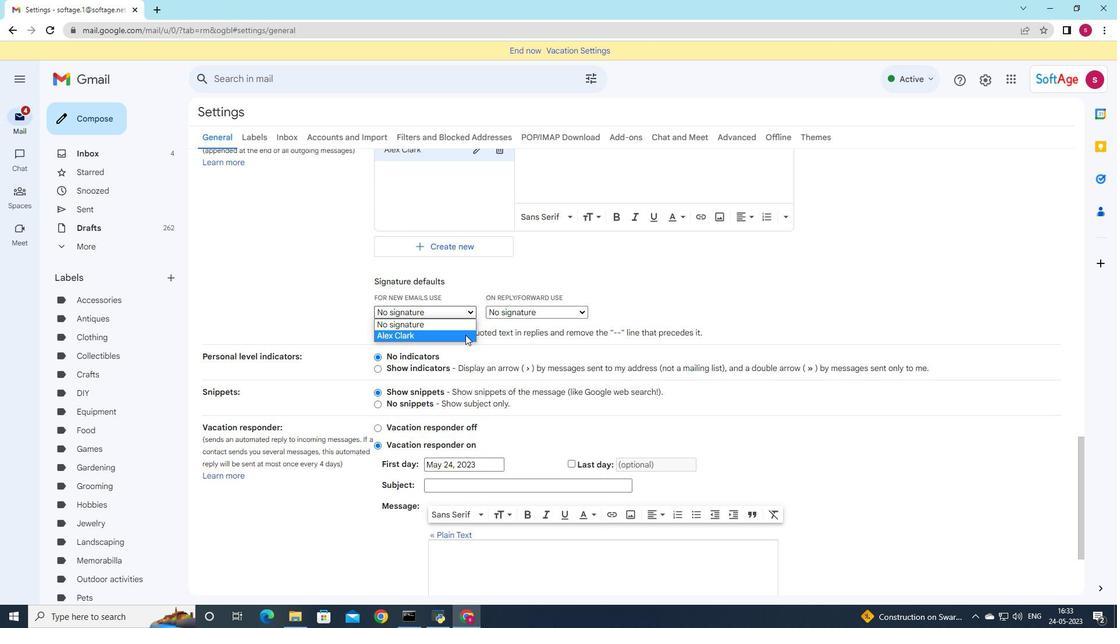 
Action: Mouse moved to (498, 315)
Screenshot: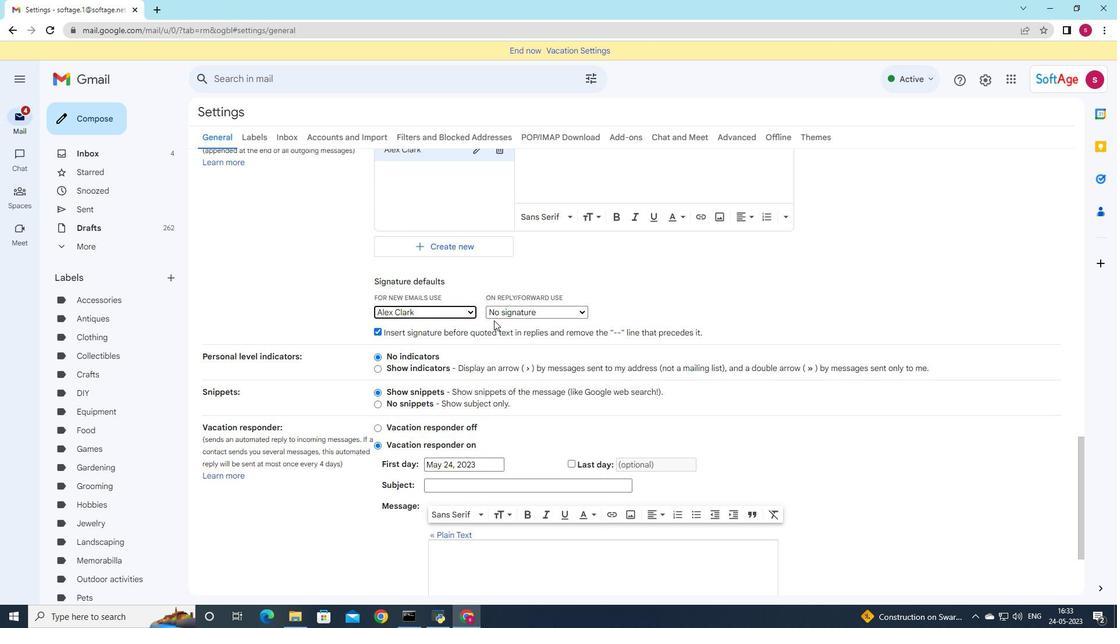 
Action: Mouse pressed left at (498, 315)
Screenshot: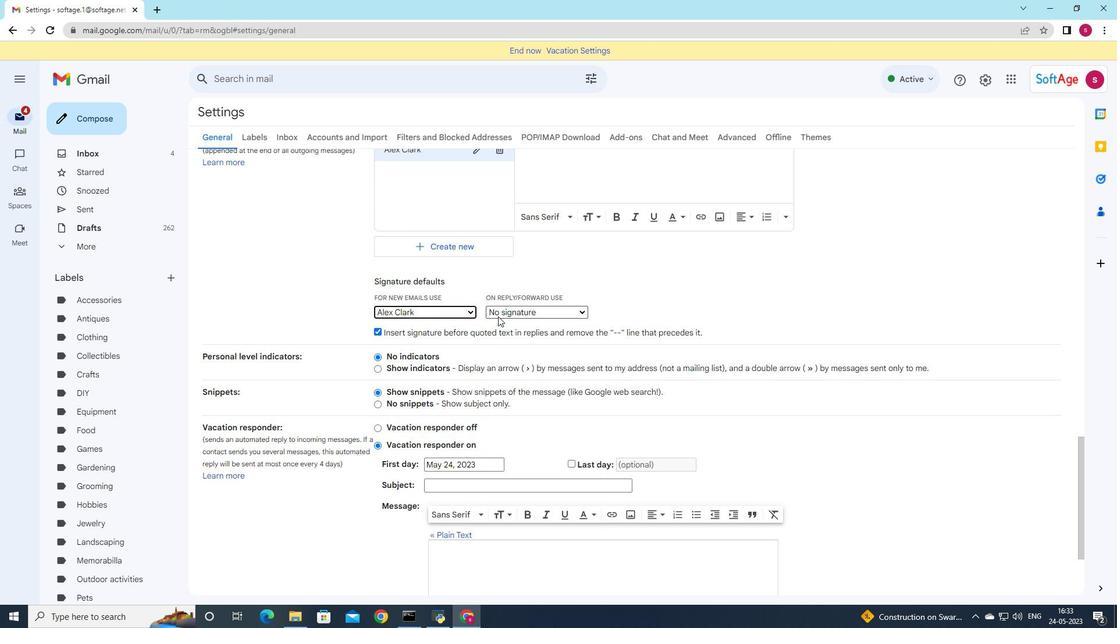 
Action: Mouse moved to (496, 333)
Screenshot: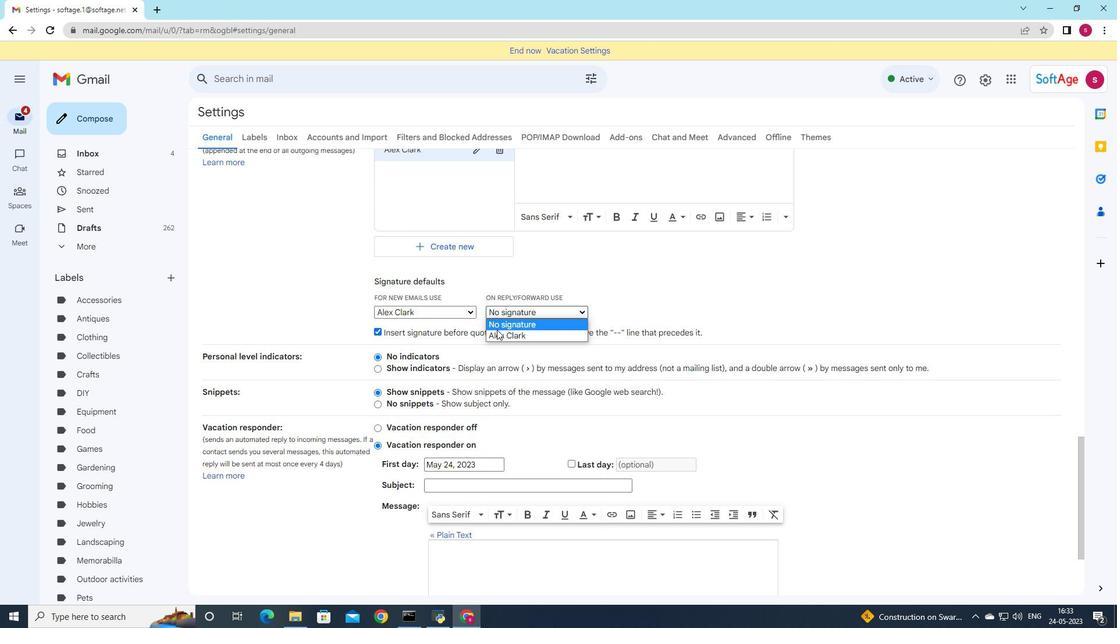 
Action: Mouse pressed left at (496, 333)
Screenshot: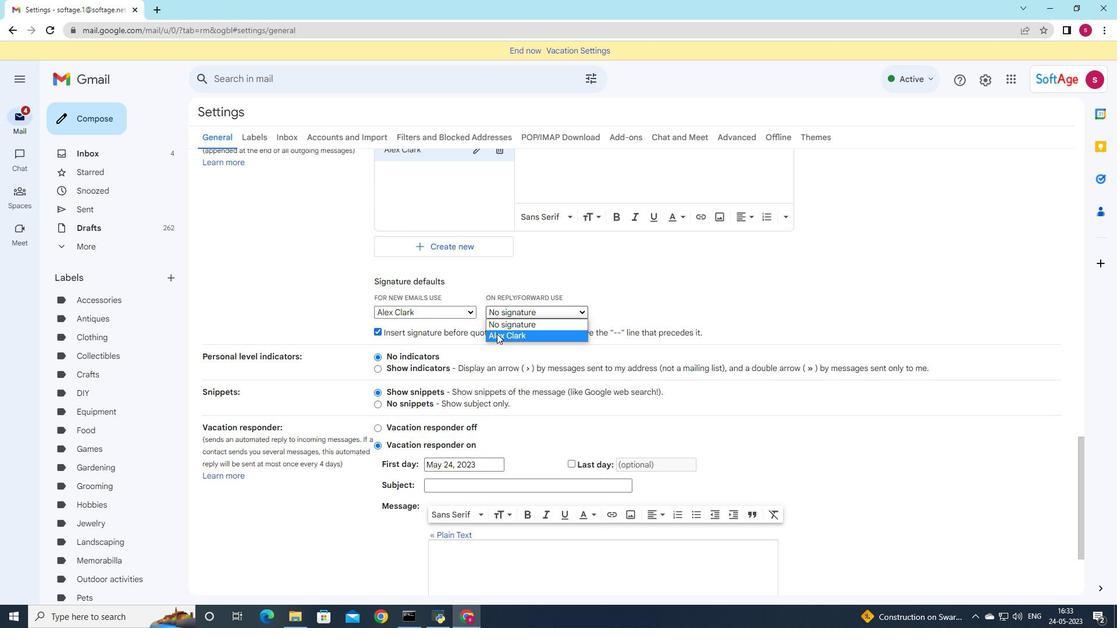 
Action: Mouse scrolled (496, 333) with delta (0, 0)
Screenshot: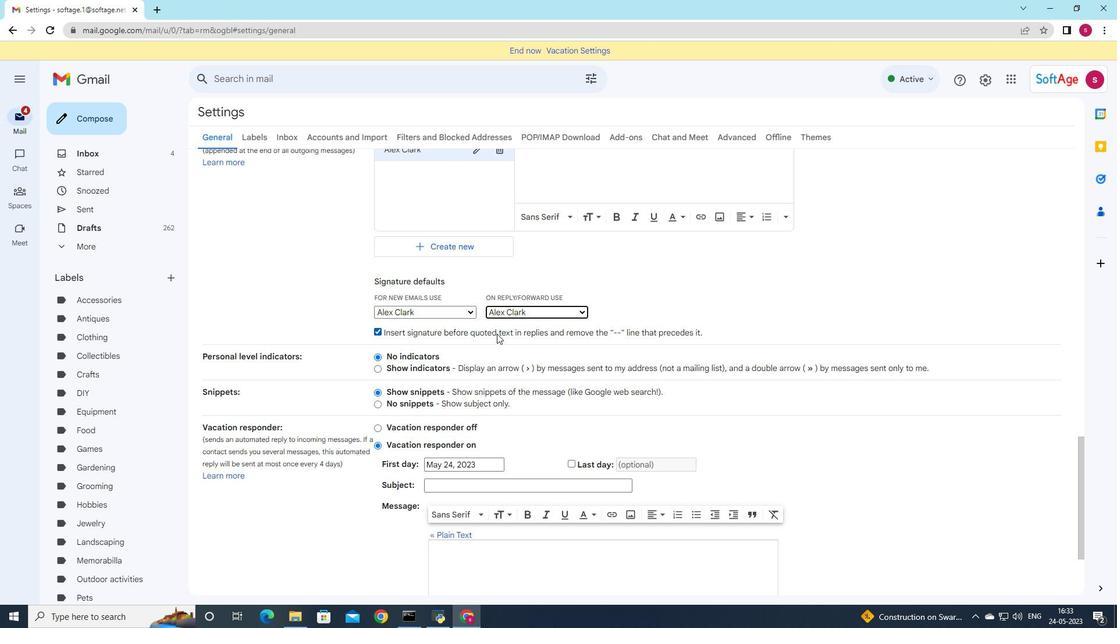 
Action: Mouse scrolled (496, 333) with delta (0, 0)
Screenshot: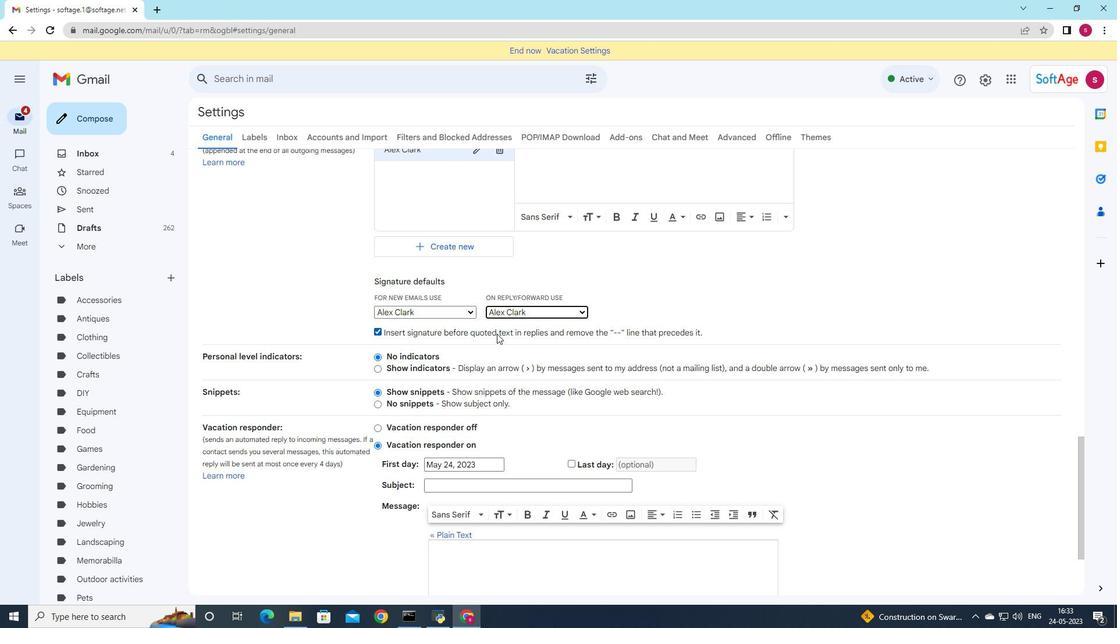 
Action: Mouse scrolled (496, 333) with delta (0, 0)
Screenshot: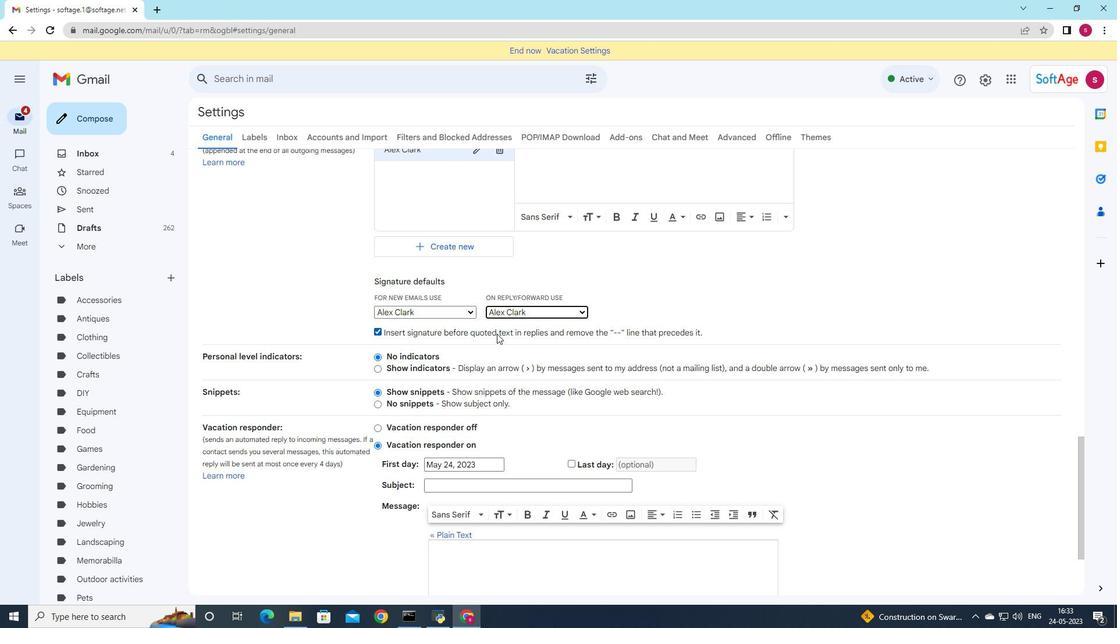 
Action: Mouse scrolled (496, 333) with delta (0, 0)
Screenshot: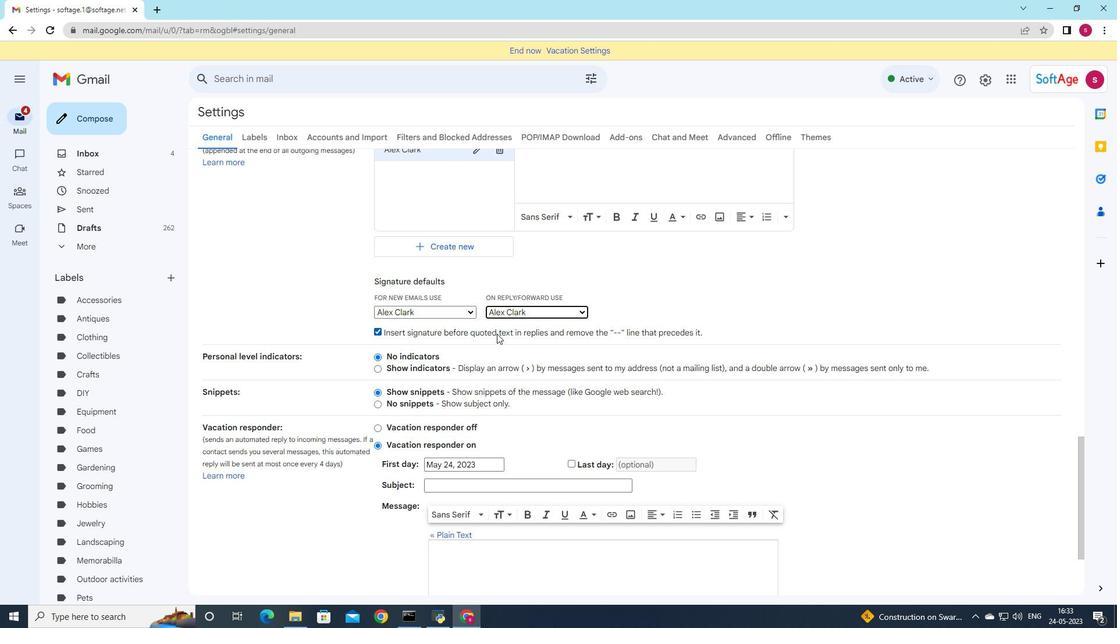 
Action: Mouse scrolled (496, 333) with delta (0, 0)
Screenshot: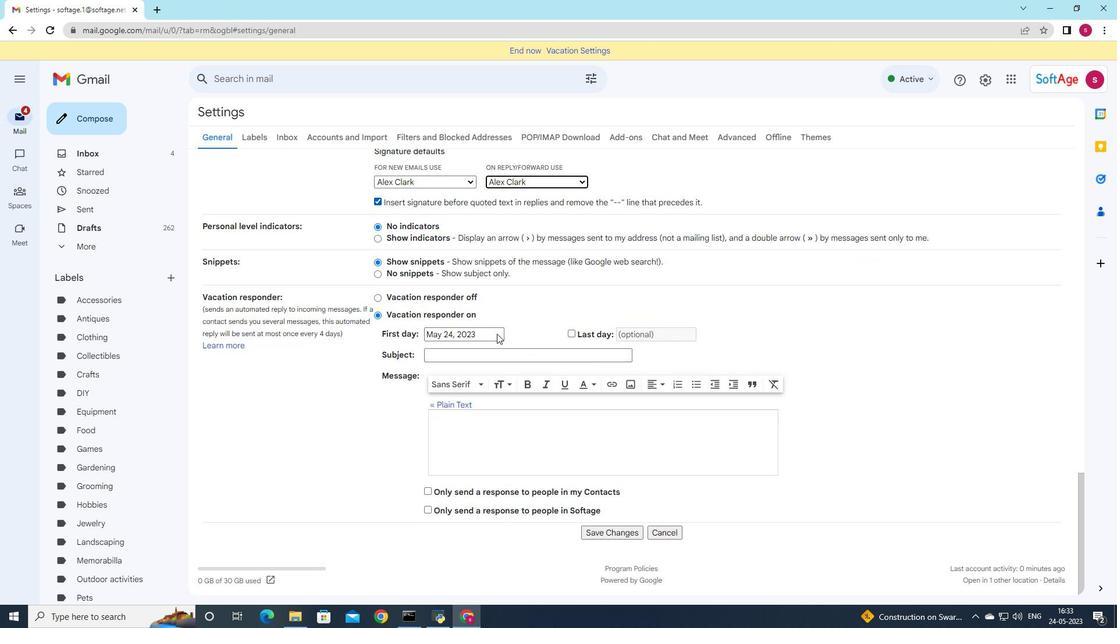 
Action: Mouse scrolled (496, 333) with delta (0, 0)
Screenshot: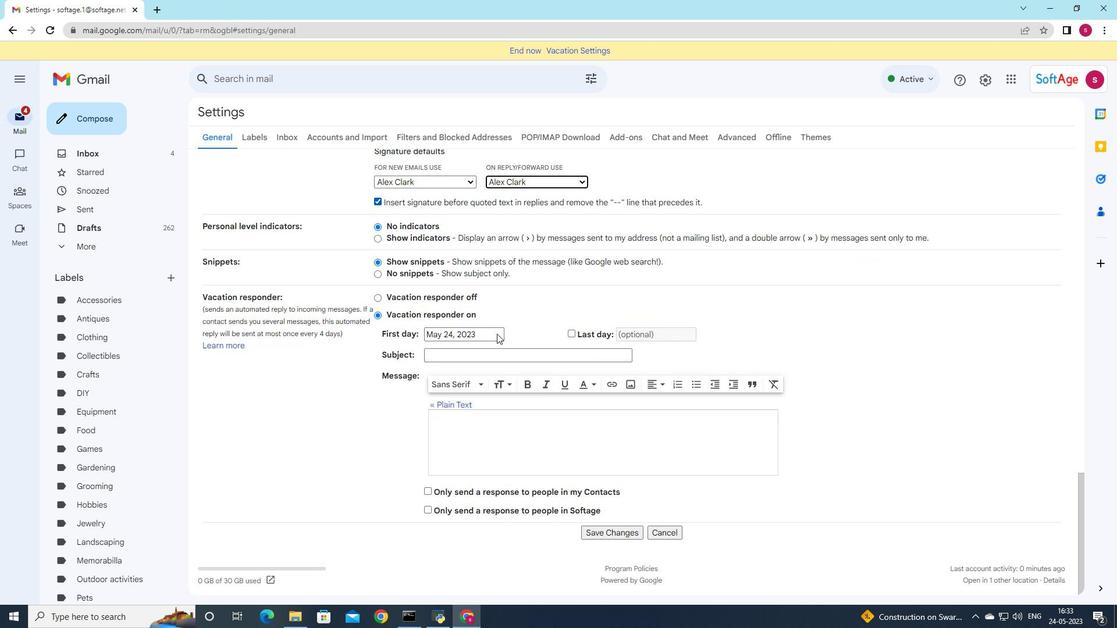 
Action: Mouse scrolled (496, 333) with delta (0, 0)
Screenshot: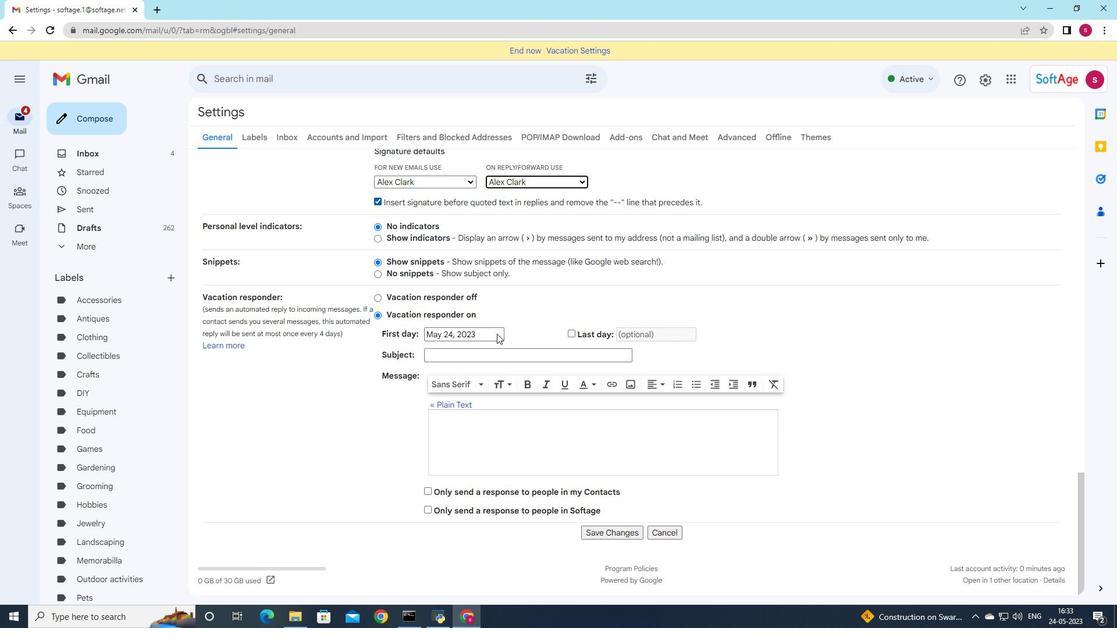 
Action: Mouse moved to (599, 533)
Screenshot: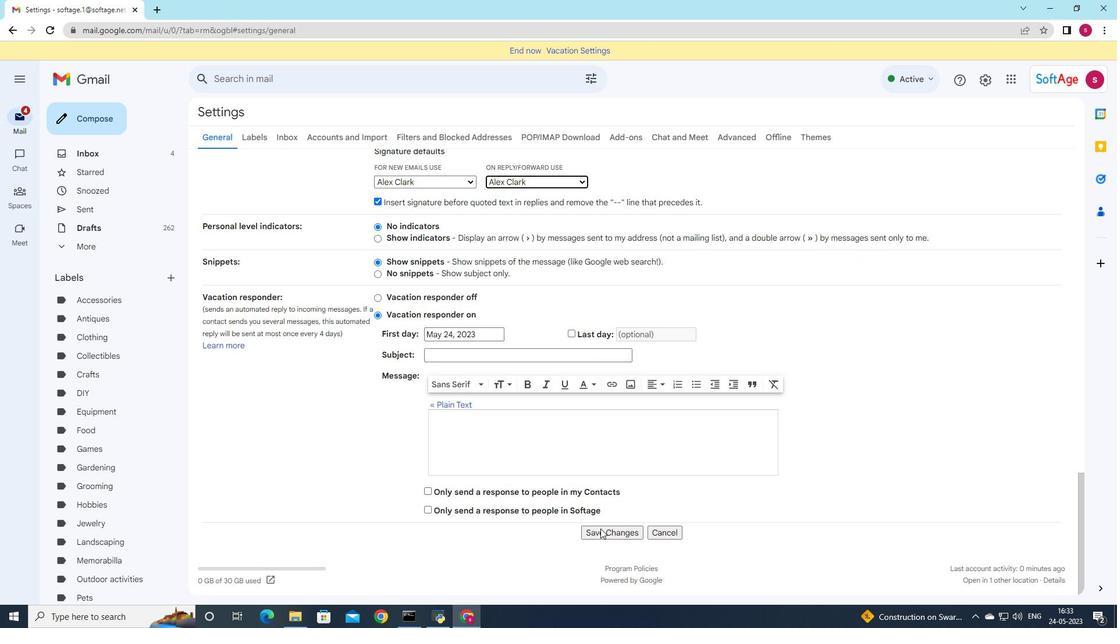 
Action: Mouse pressed left at (599, 533)
Screenshot: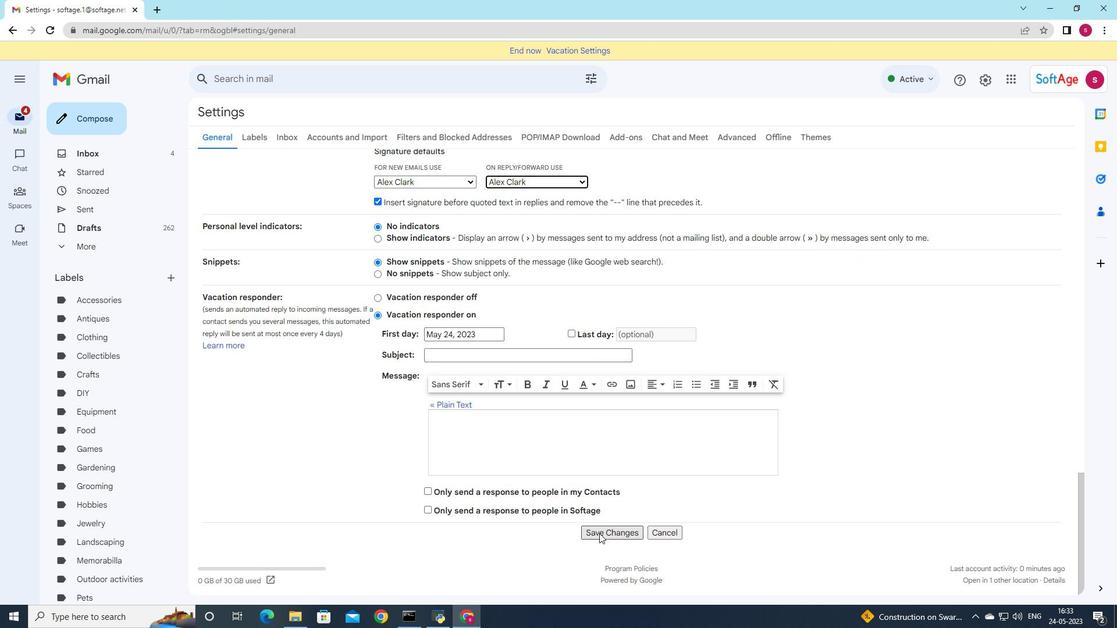 
Action: Mouse moved to (102, 115)
Screenshot: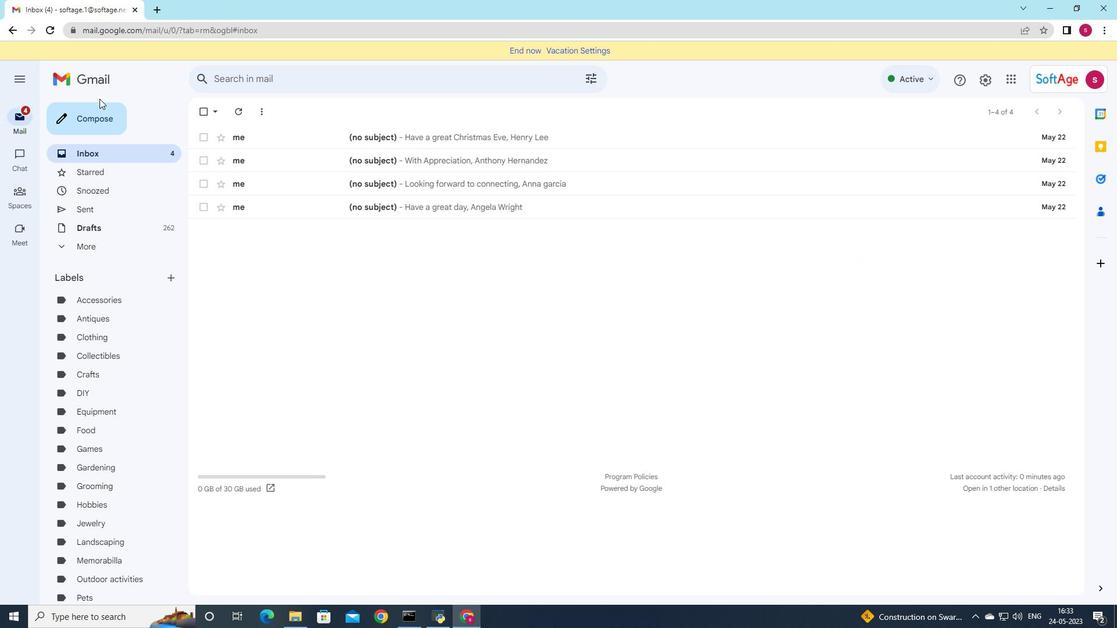 
Action: Mouse pressed left at (102, 115)
Screenshot: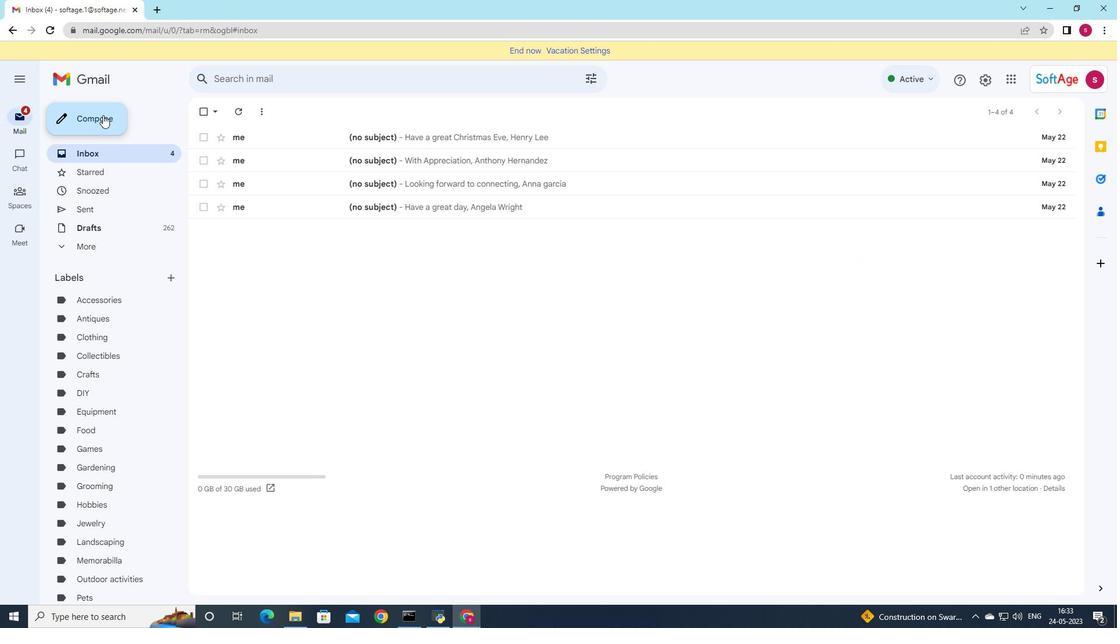 
Action: Mouse moved to (819, 306)
Screenshot: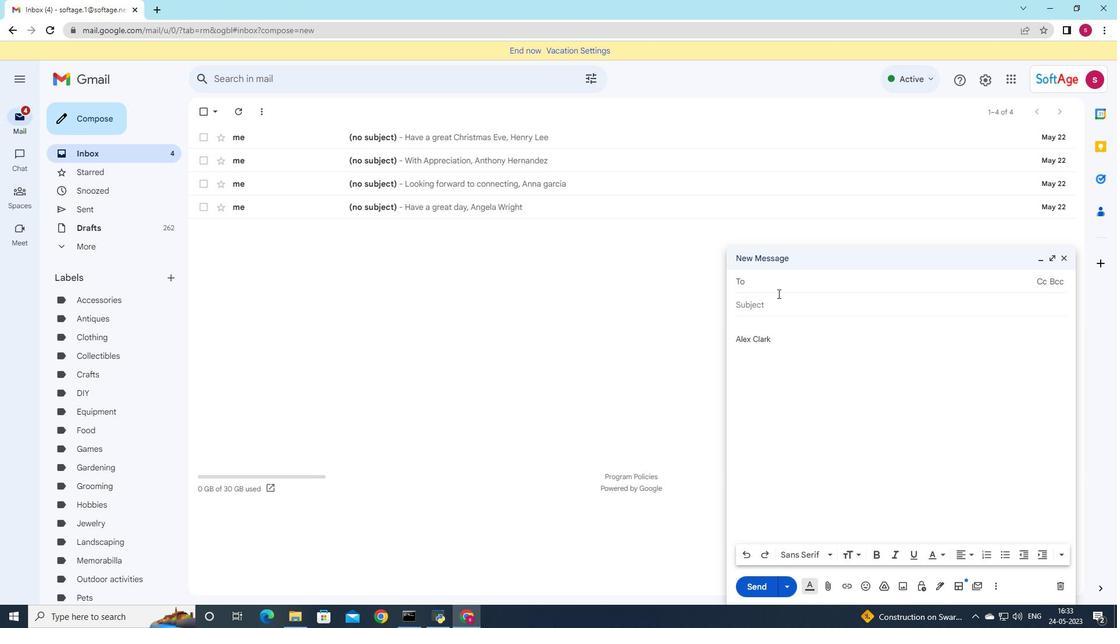 
Action: Mouse pressed left at (819, 306)
Screenshot: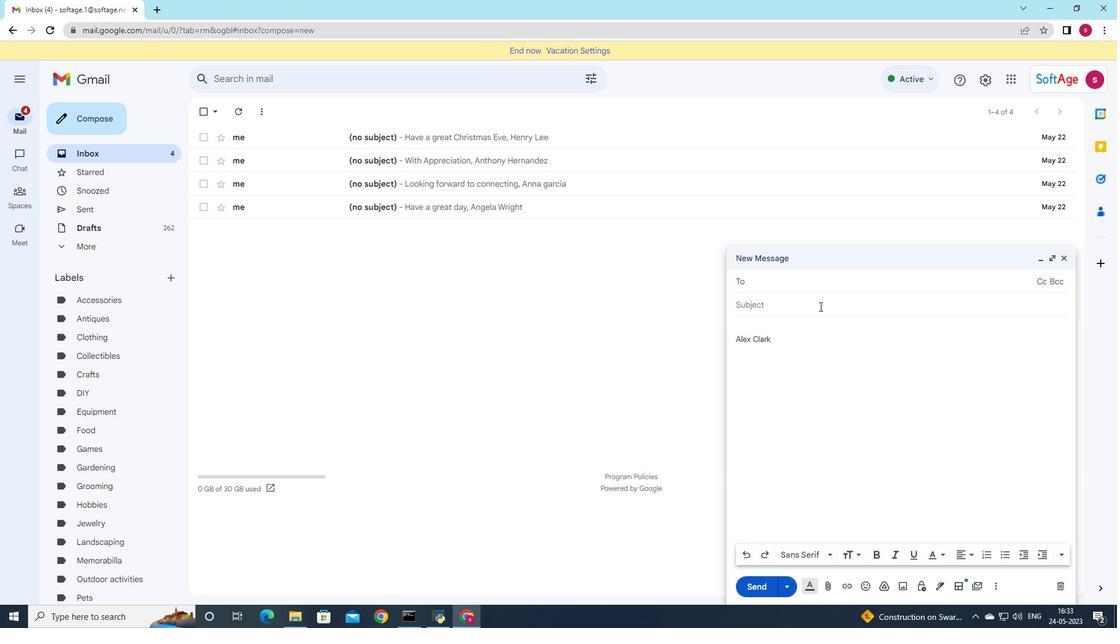 
Action: Key pressed <Key.shift>status<Key.space>updater<Key.backspace>
Screenshot: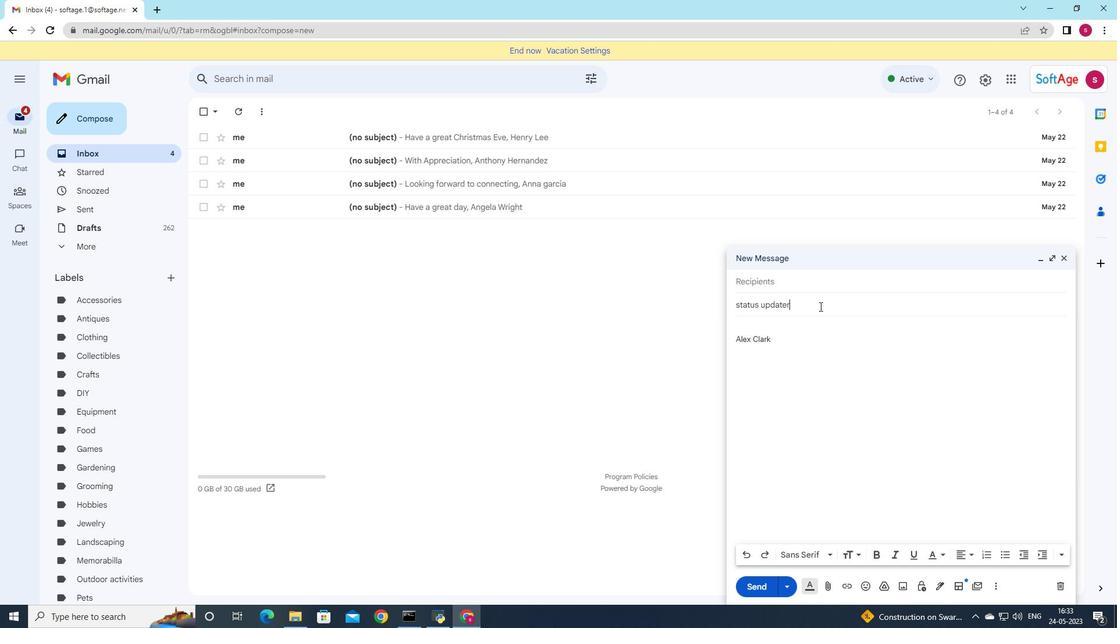 
Action: Mouse moved to (744, 325)
Screenshot: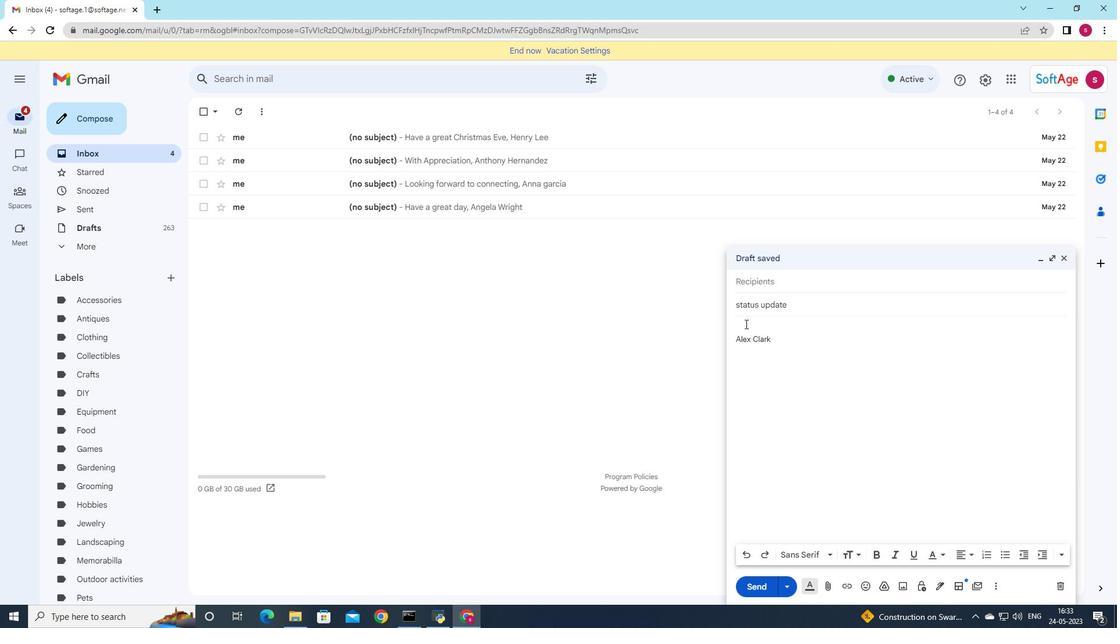 
Action: Mouse pressed left at (744, 325)
Screenshot: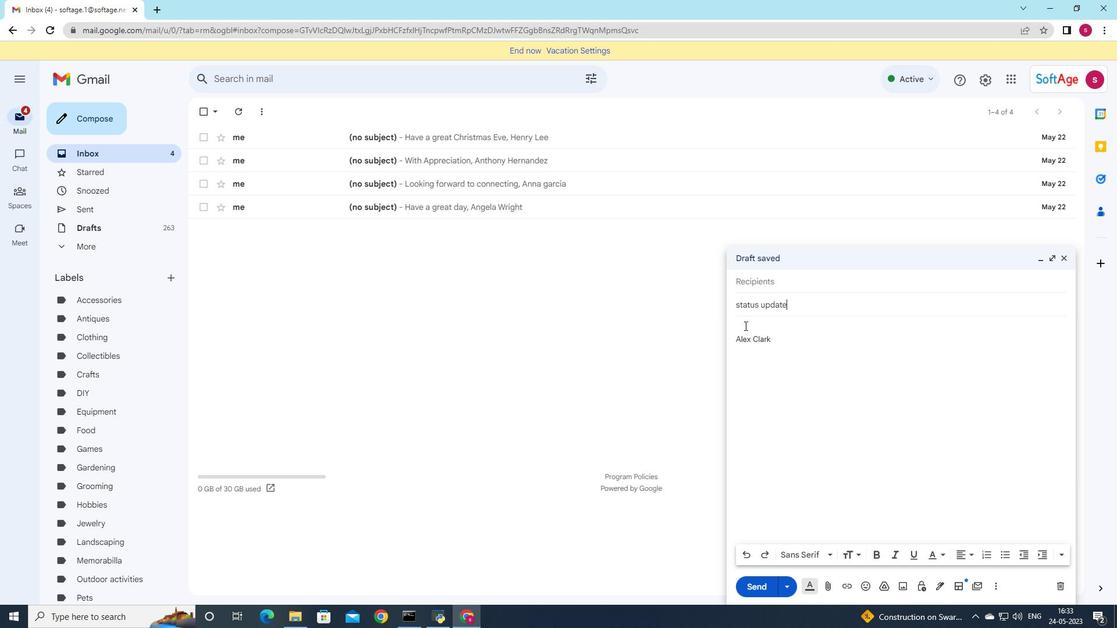 
Action: Mouse moved to (744, 325)
Screenshot: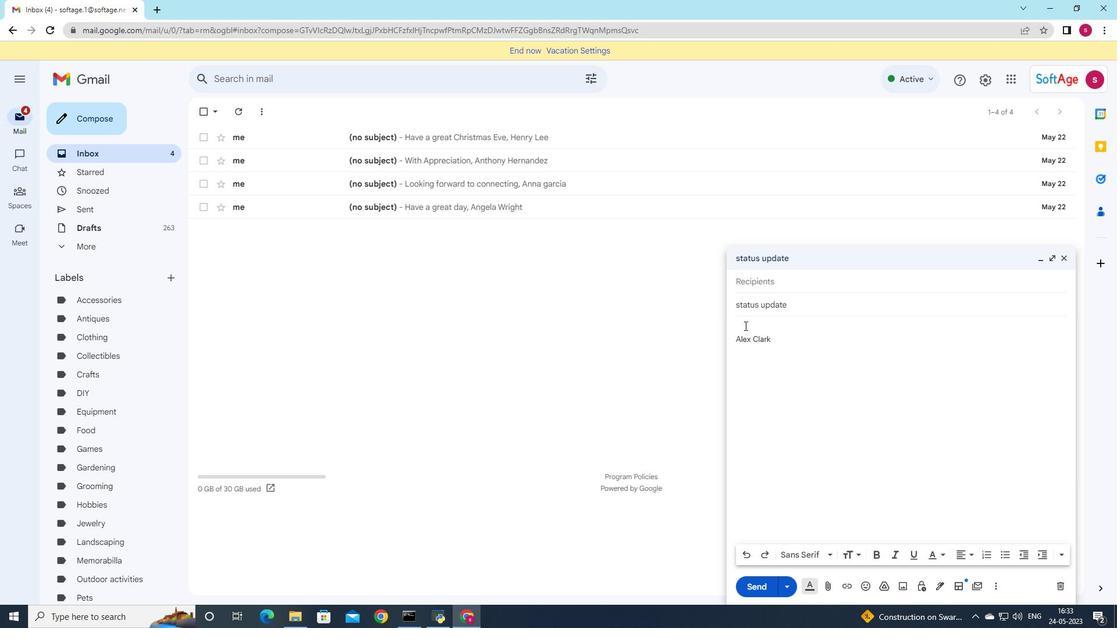 
Action: Key pressed <Key.shift>PLEASW<Key.backspace>E<Key.space>FIND<Key.space>ATTACHED<Key.space>THE<Key.space>REQUEST<Key.space><Key.backspace>ED<Key.space>DOCUMENT.
Screenshot: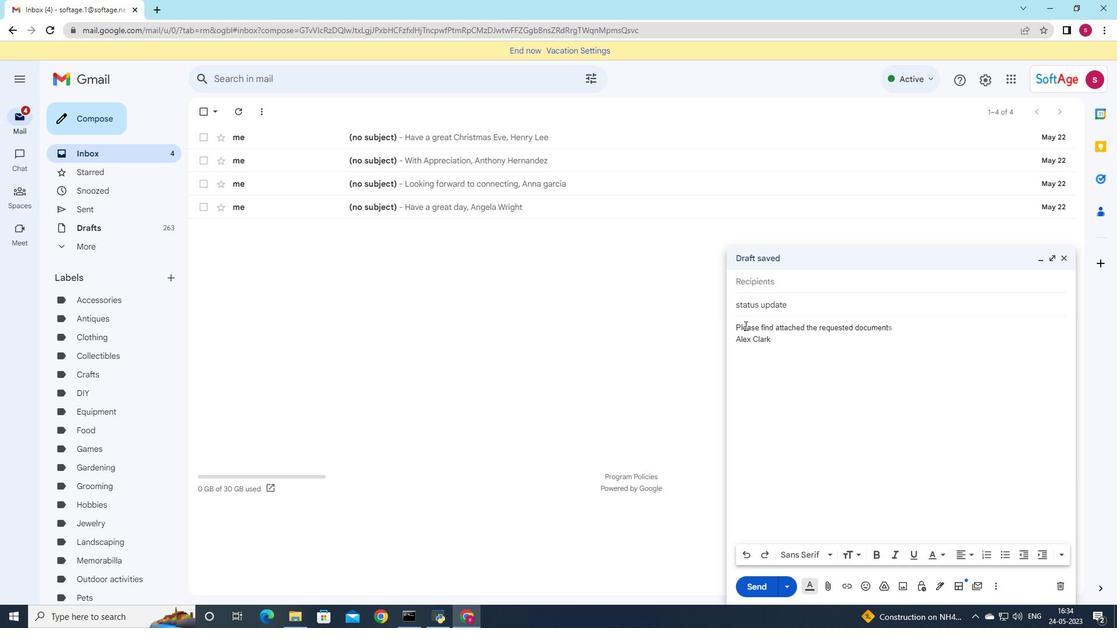 
Action: Mouse moved to (769, 281)
Screenshot: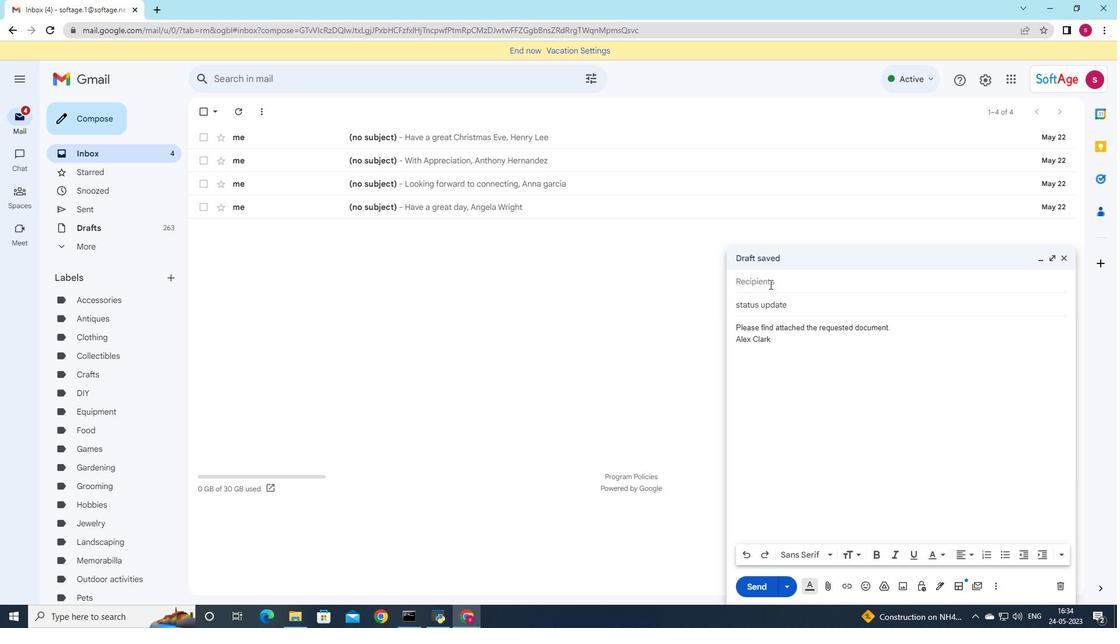
Action: Mouse pressed left at (769, 281)
Screenshot: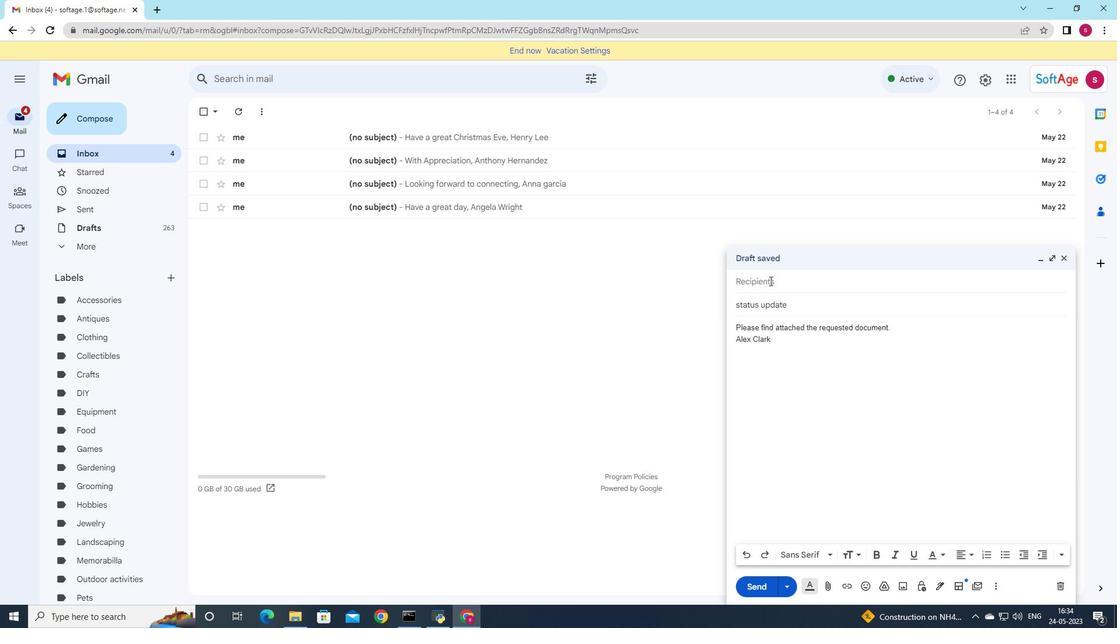 
Action: Key pressed S
Screenshot: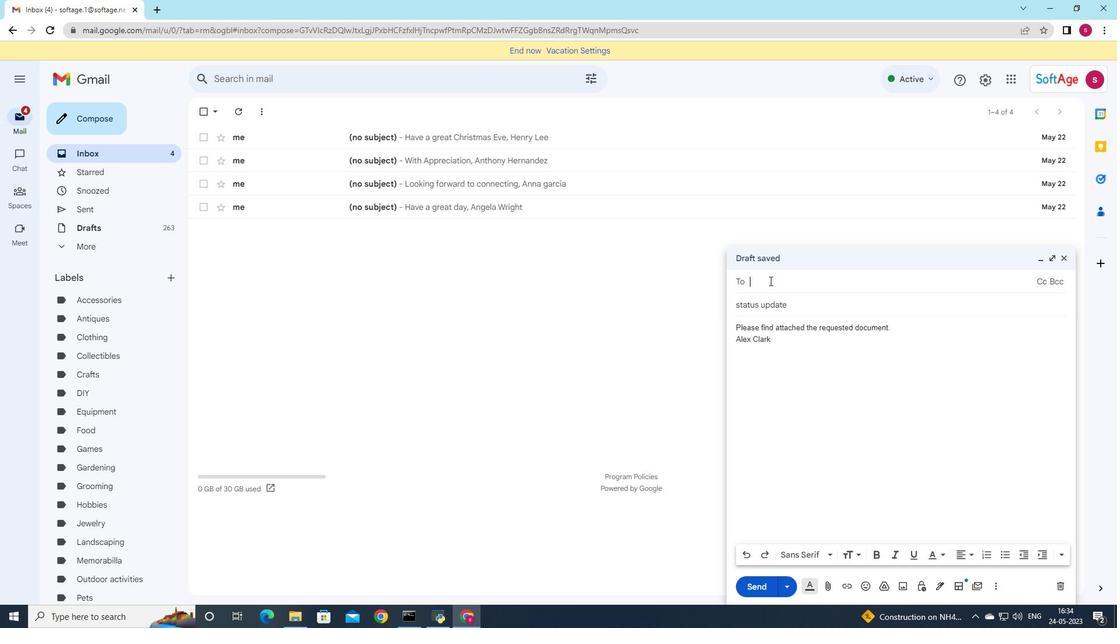 
Action: Mouse moved to (828, 429)
Screenshot: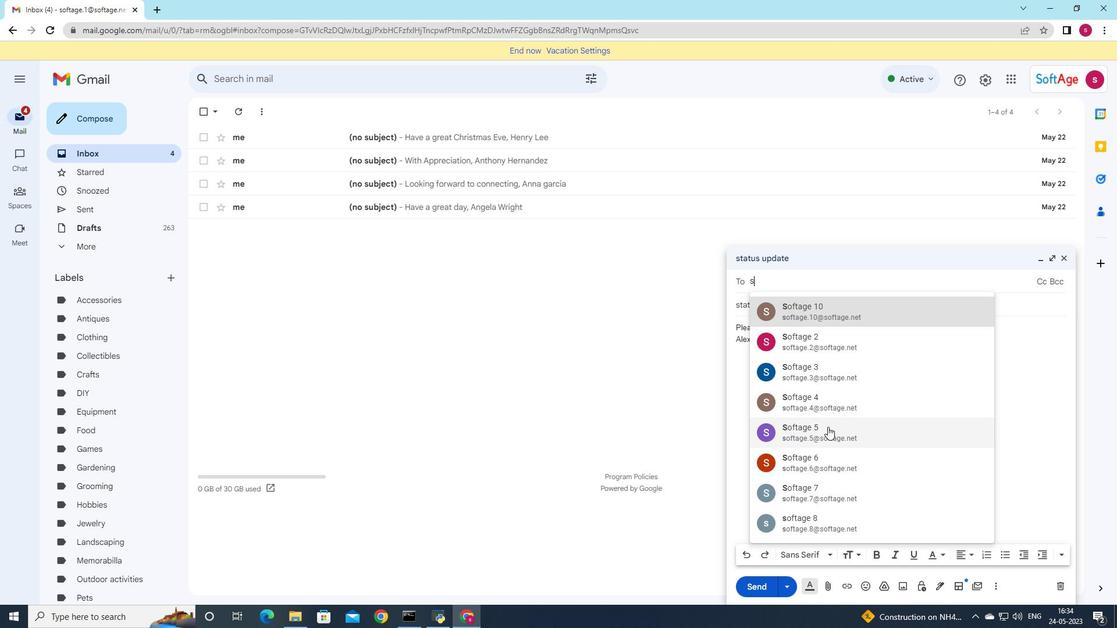 
Action: Mouse pressed left at (828, 429)
Screenshot: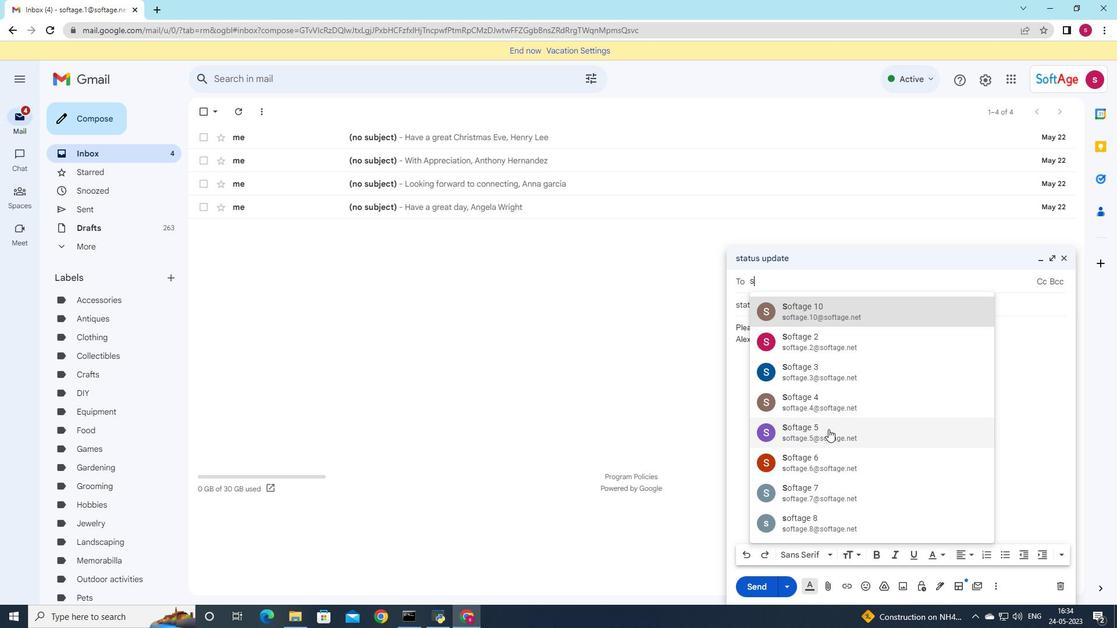 
Action: Mouse moved to (836, 324)
Screenshot: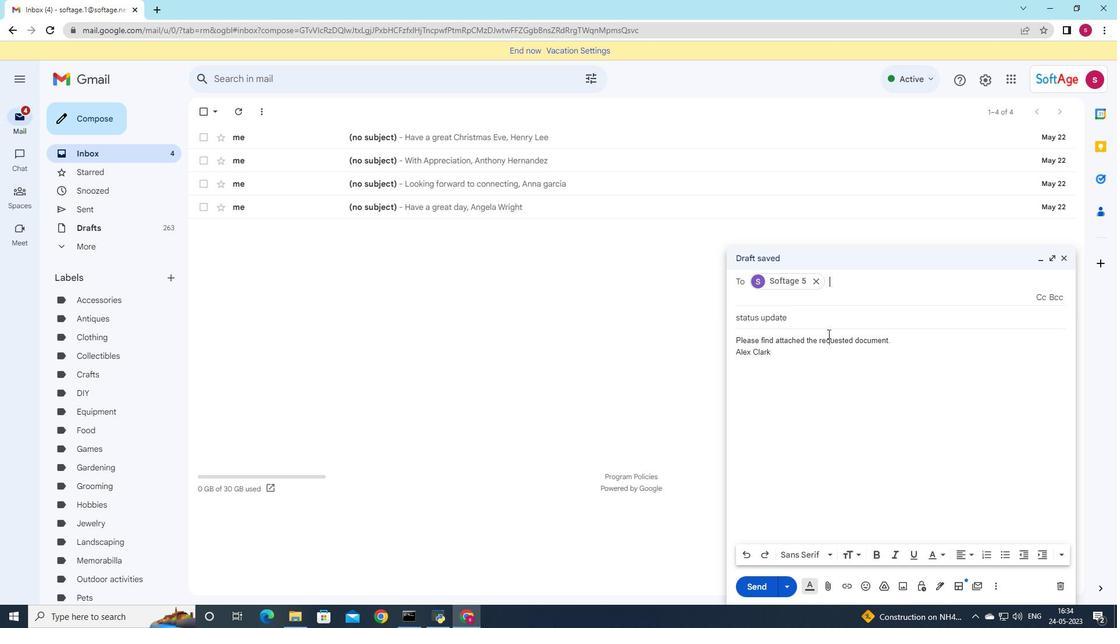 
Action: Key pressed S
Screenshot: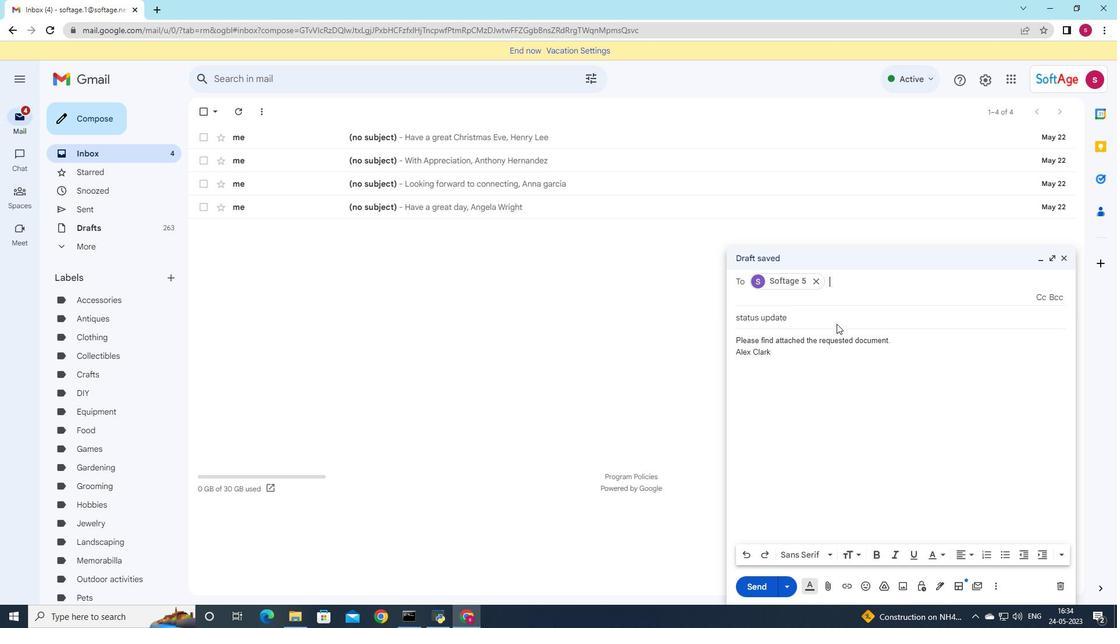 
Action: Mouse moved to (899, 465)
Screenshot: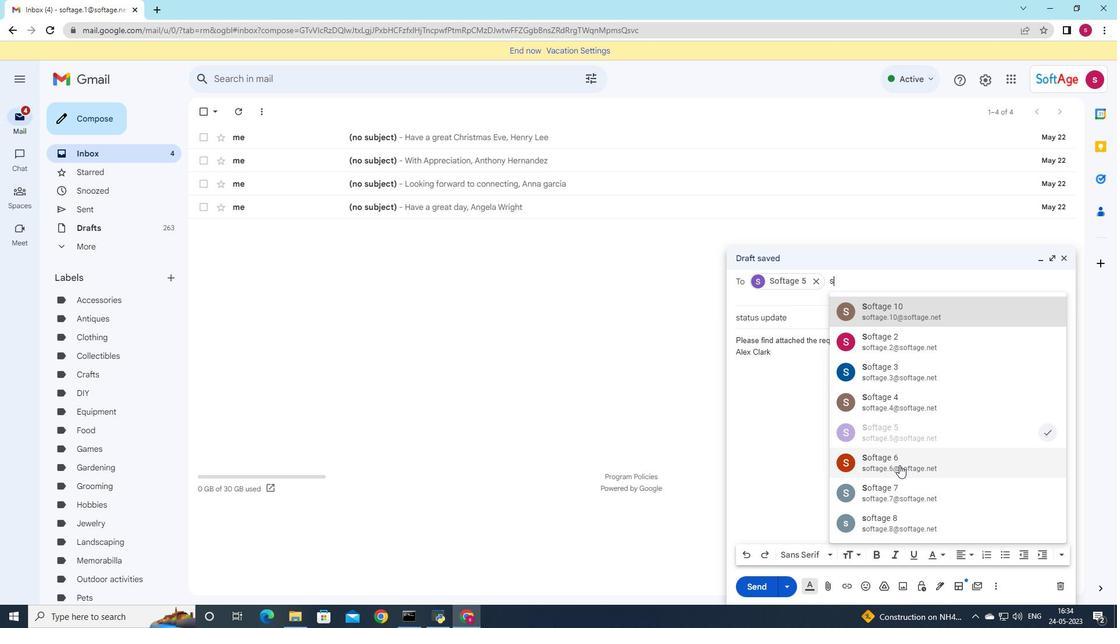 
Action: Mouse pressed left at (899, 465)
Screenshot: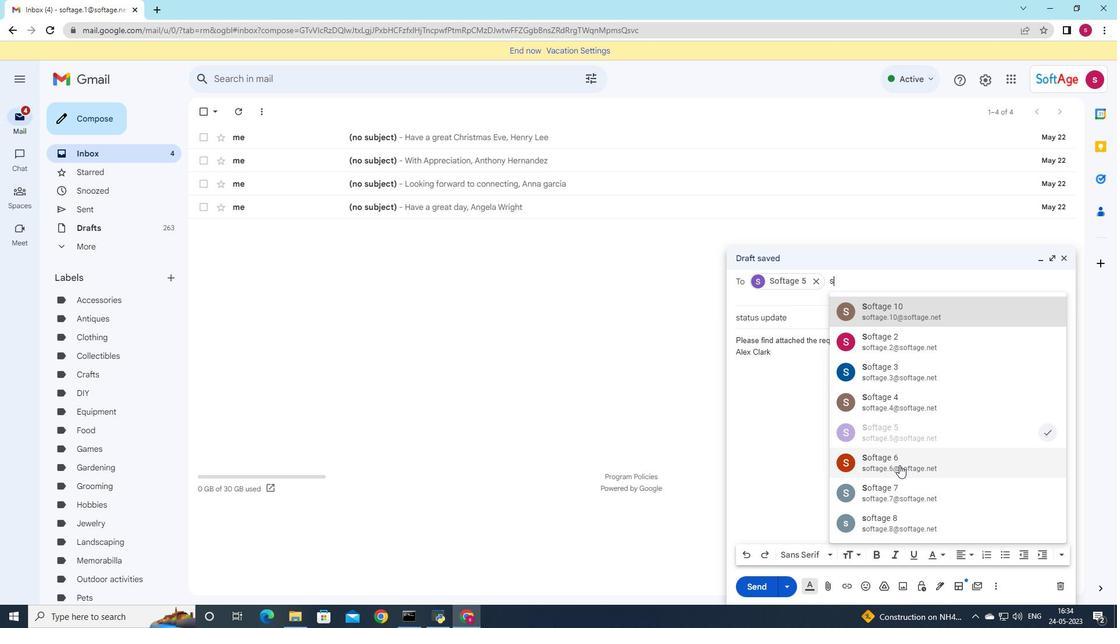 
Action: Mouse moved to (827, 591)
Screenshot: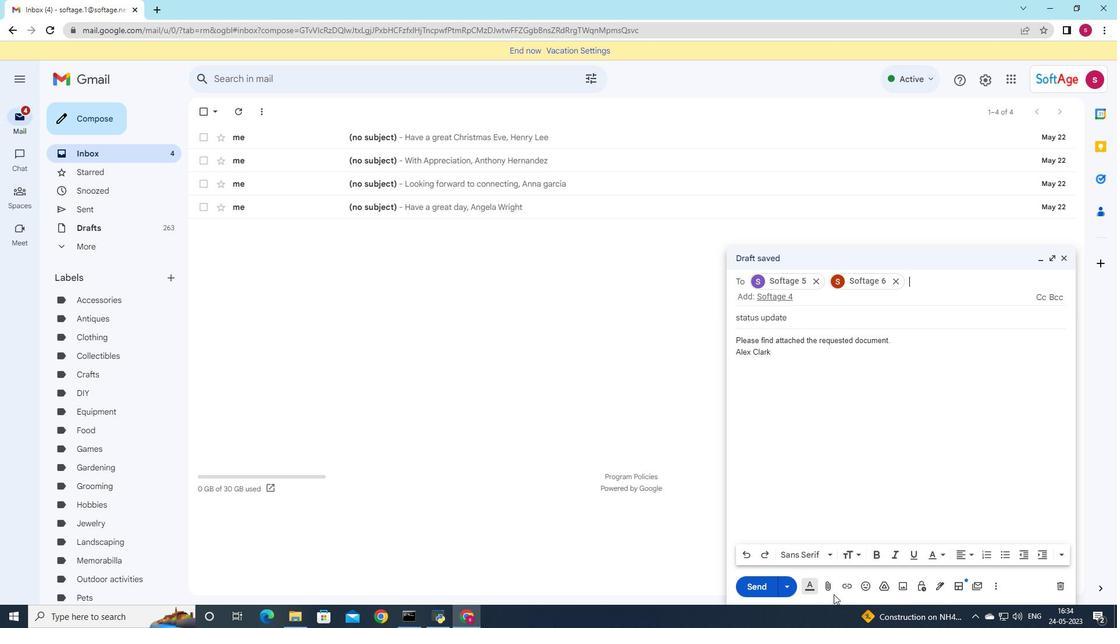 
Action: Mouse pressed left at (827, 591)
Screenshot: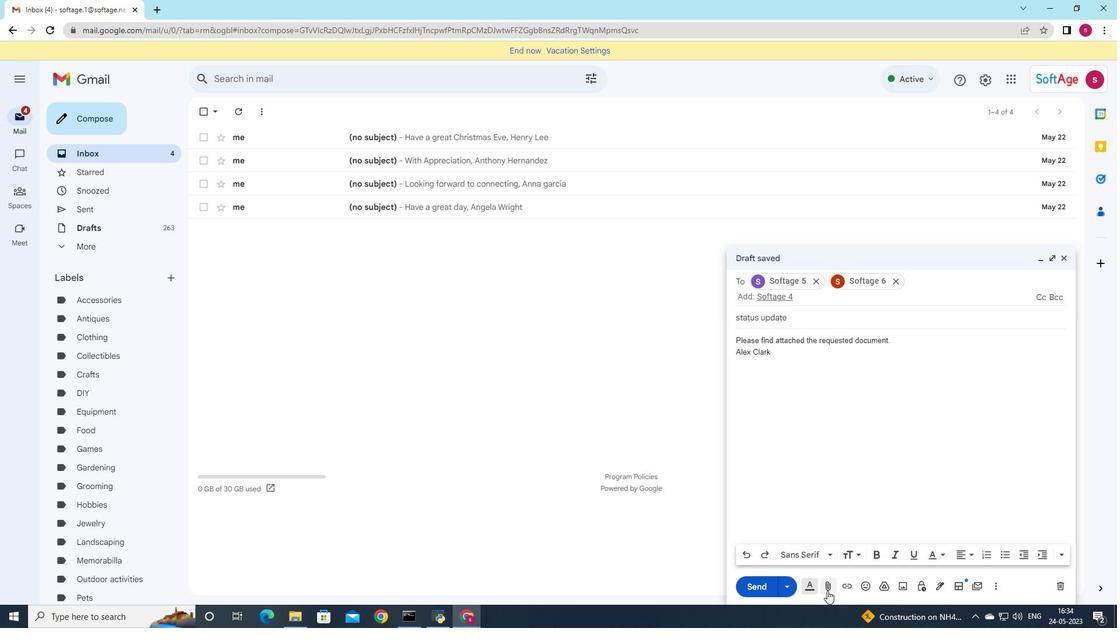 
Action: Mouse moved to (178, 80)
Screenshot: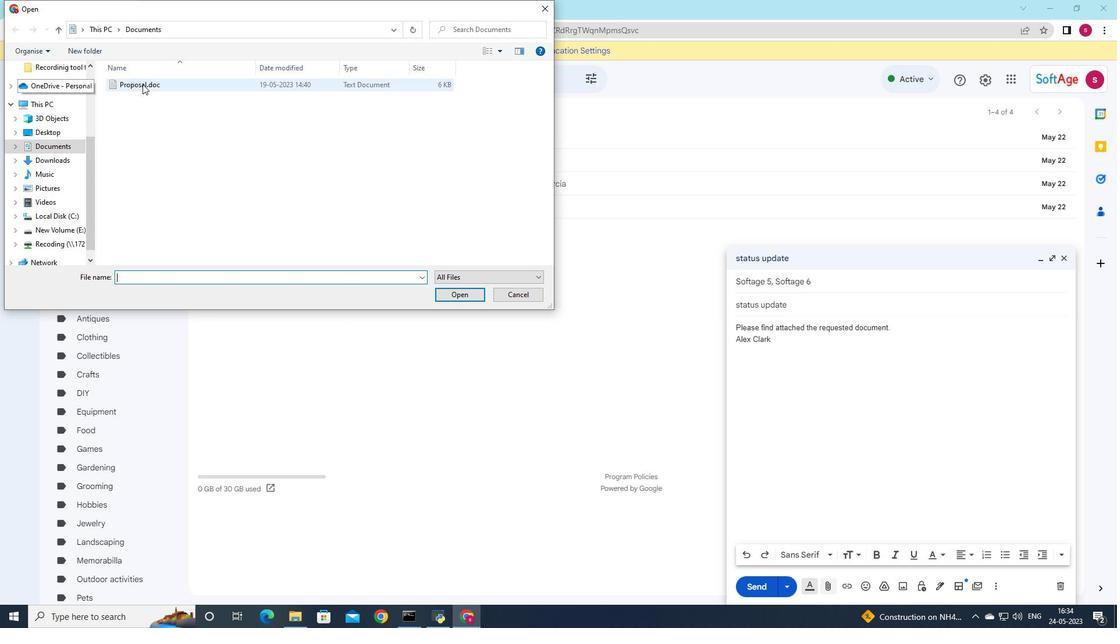 
Action: Mouse pressed left at (178, 80)
Screenshot: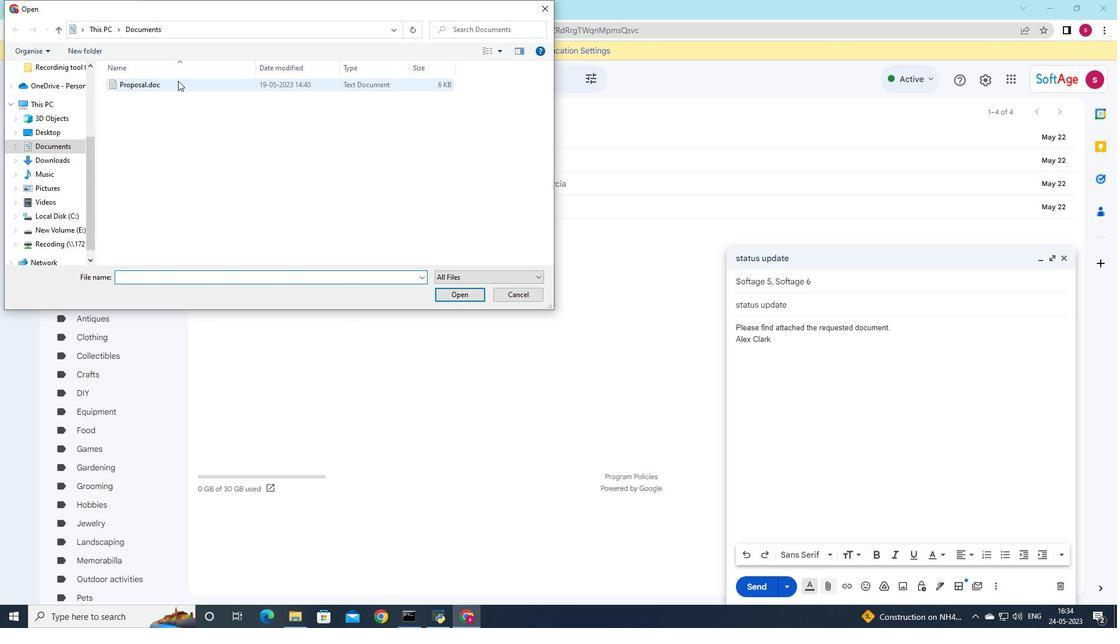 
Action: Mouse pressed left at (178, 80)
Screenshot: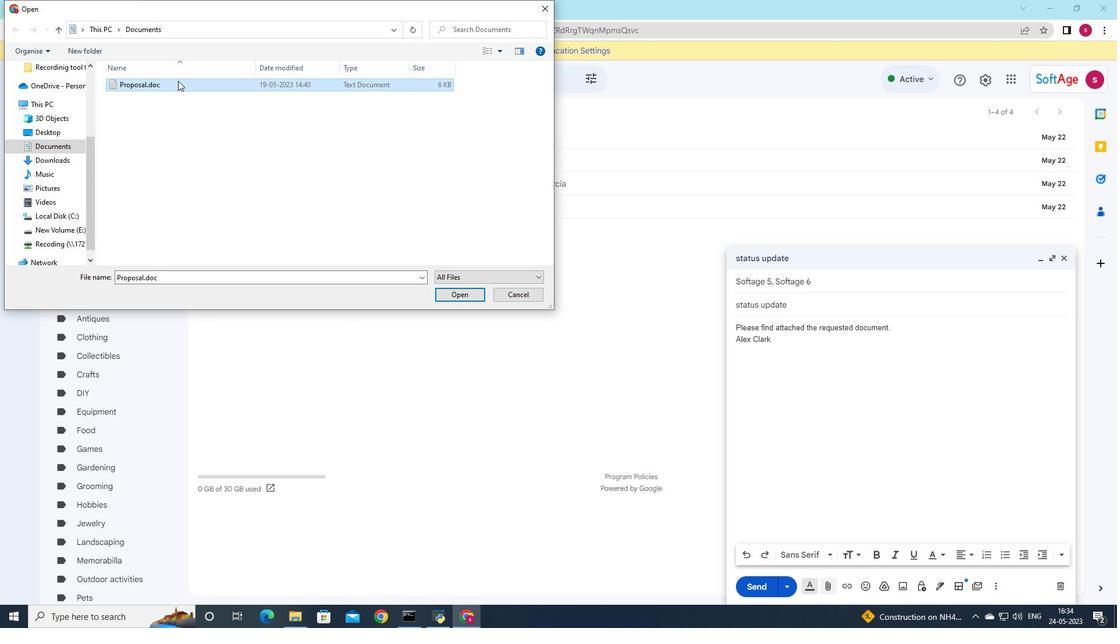 
Action: Mouse moved to (564, 160)
Screenshot: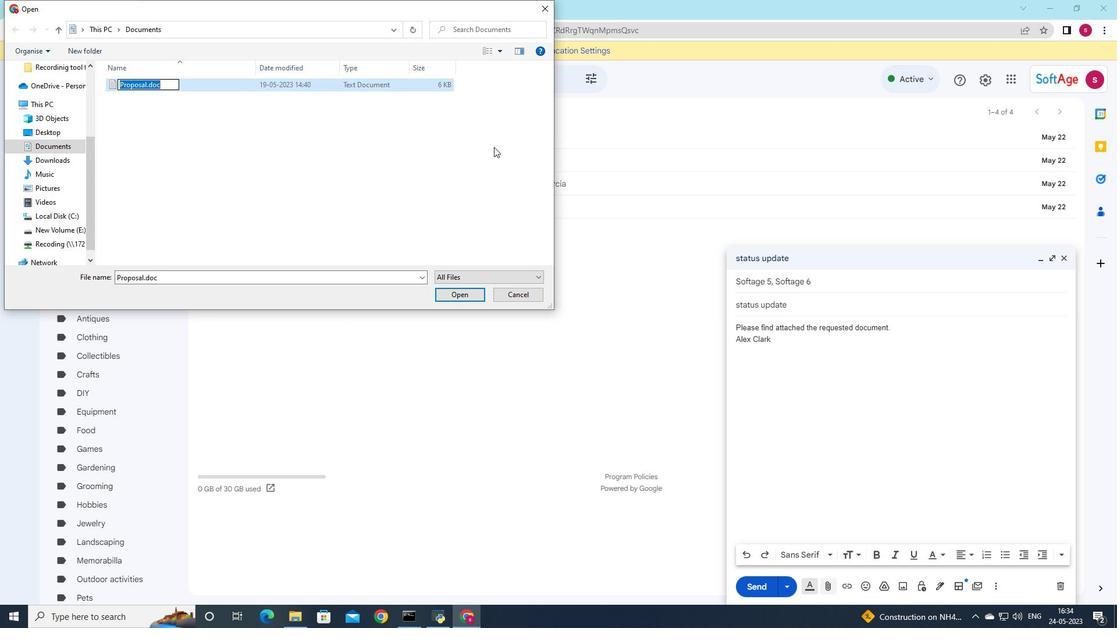 
Action: Key pressed <Key.shift>Budget.xlsx
Screenshot: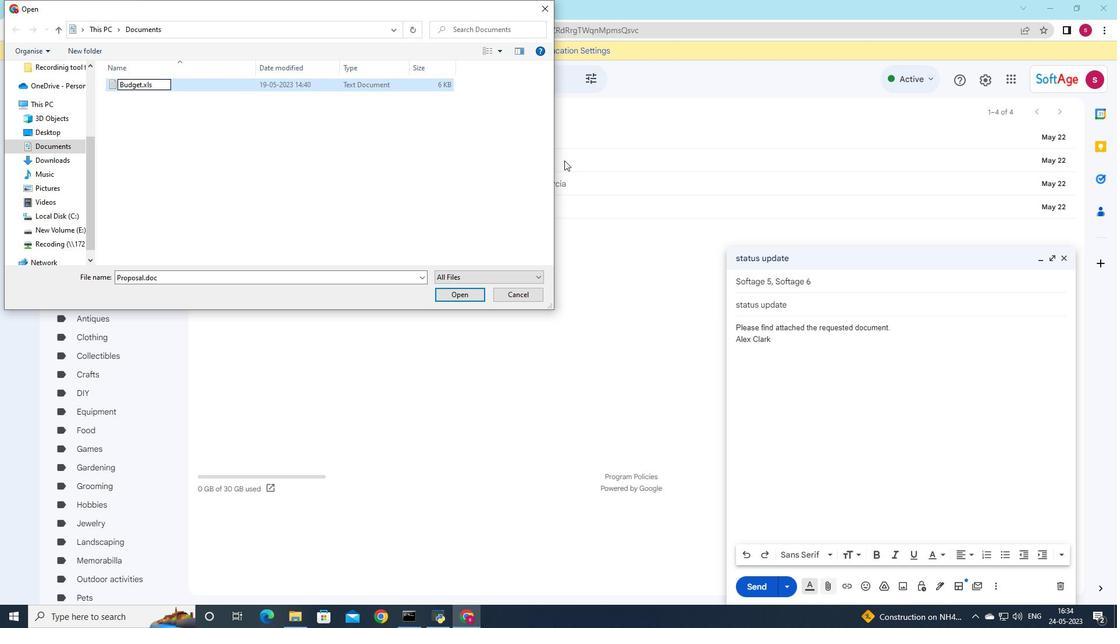 
Action: Mouse moved to (236, 87)
Screenshot: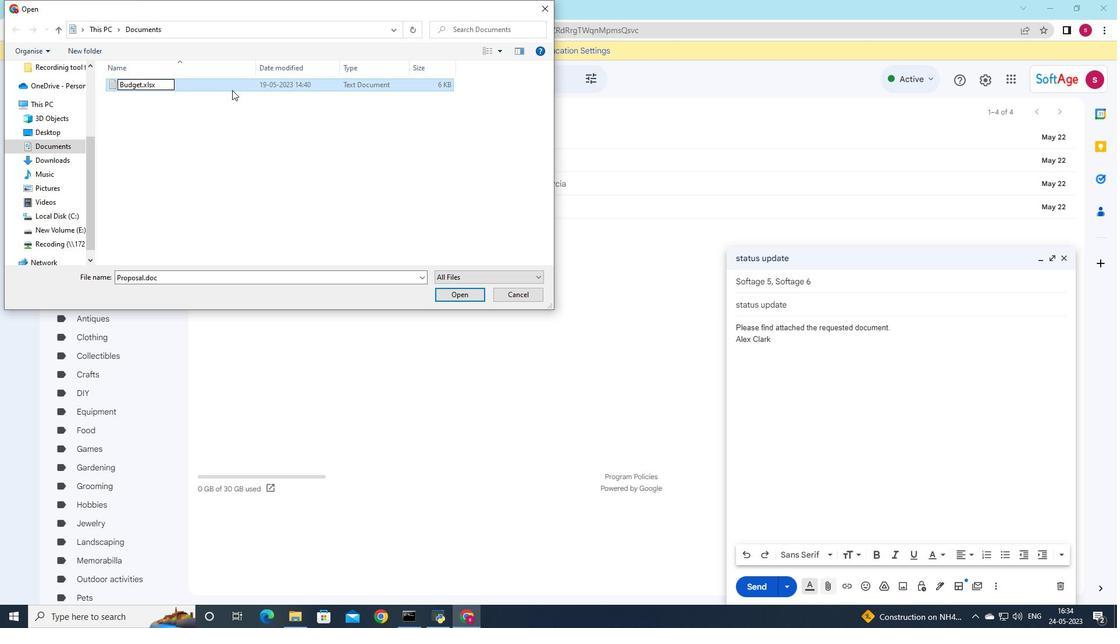 
Action: Mouse pressed left at (236, 87)
Screenshot: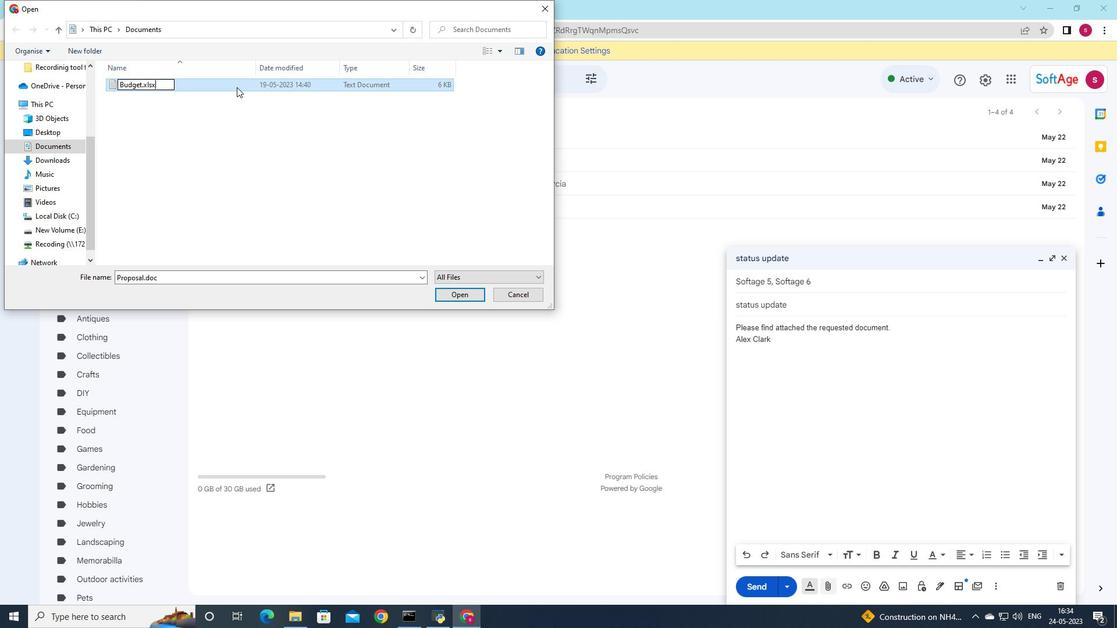 
Action: Mouse moved to (454, 290)
Screenshot: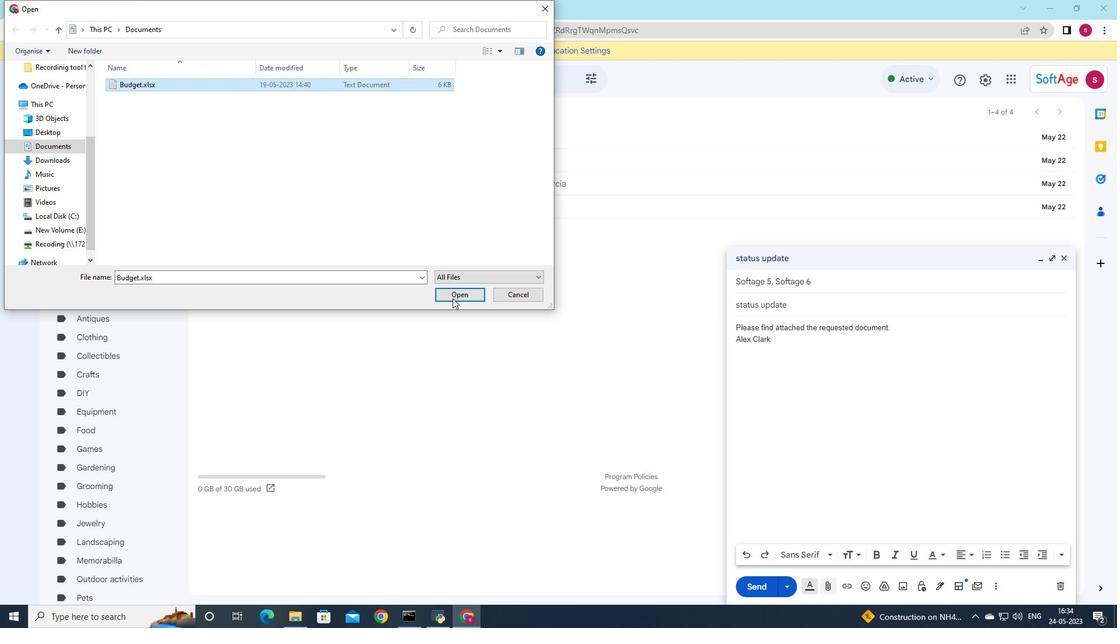 
Action: Mouse pressed left at (454, 290)
Screenshot: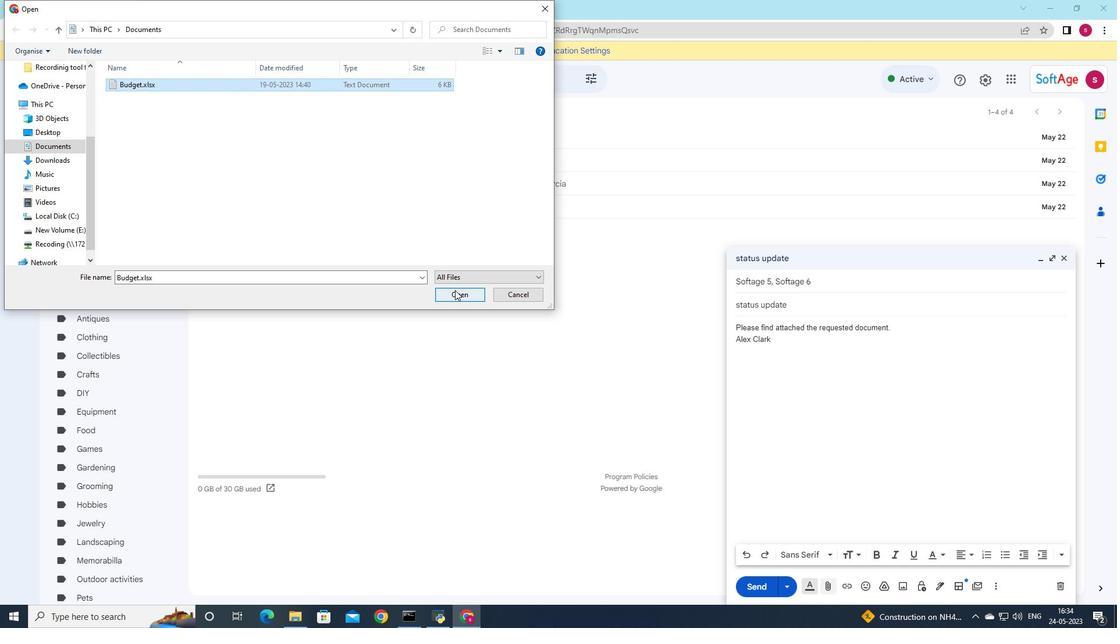 
Action: Mouse moved to (747, 586)
Screenshot: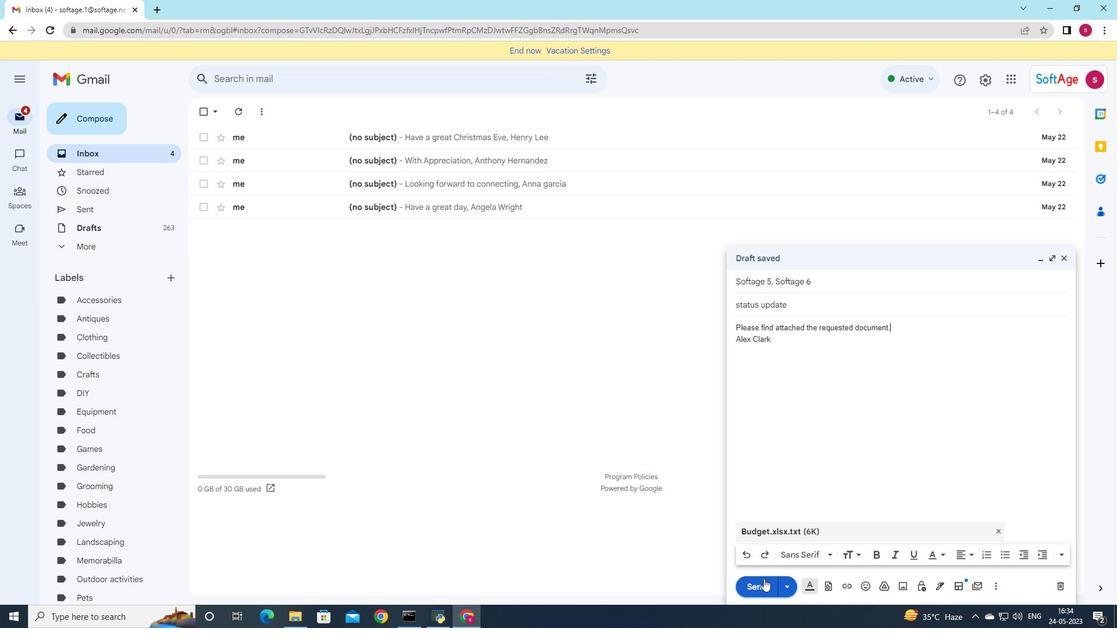 
Action: Mouse pressed left at (747, 586)
Screenshot: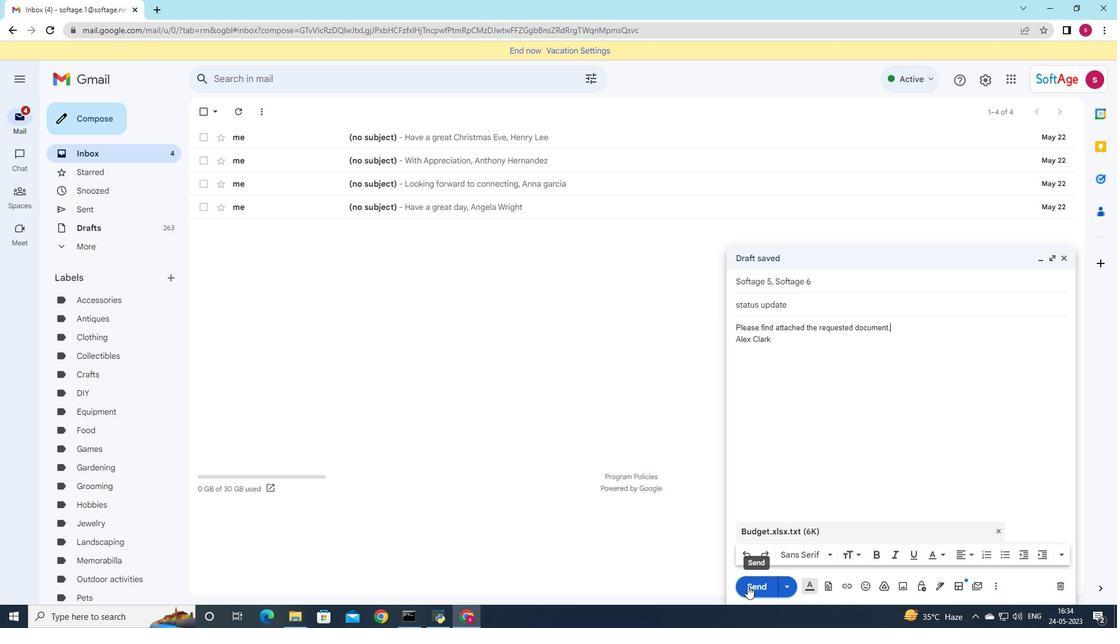 
Action: Mouse moved to (89, 212)
Screenshot: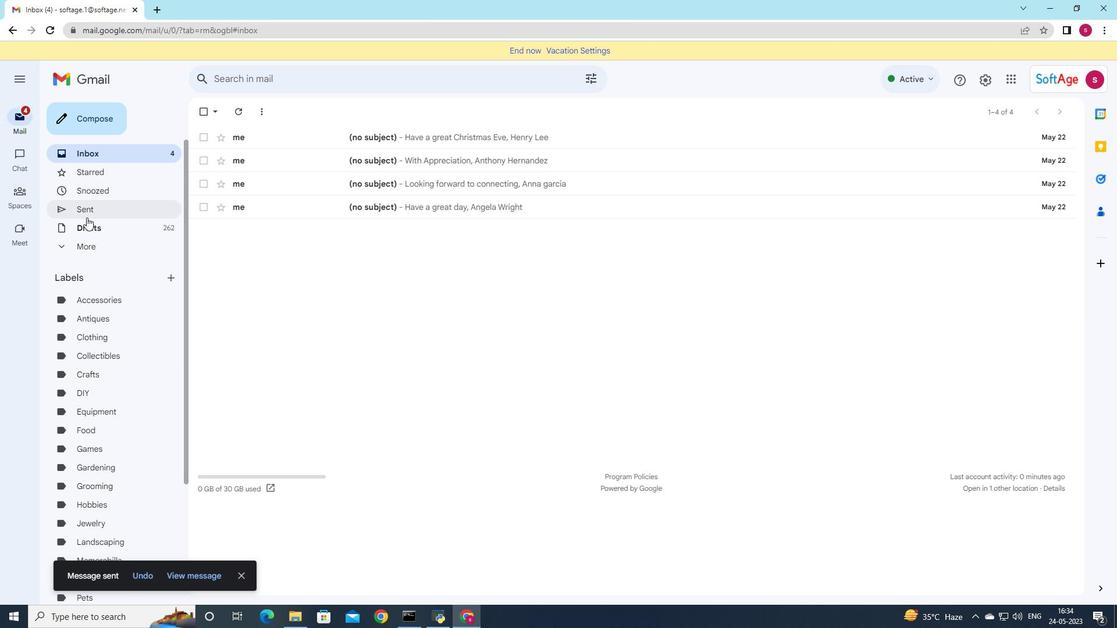 
Action: Mouse pressed left at (89, 212)
Screenshot: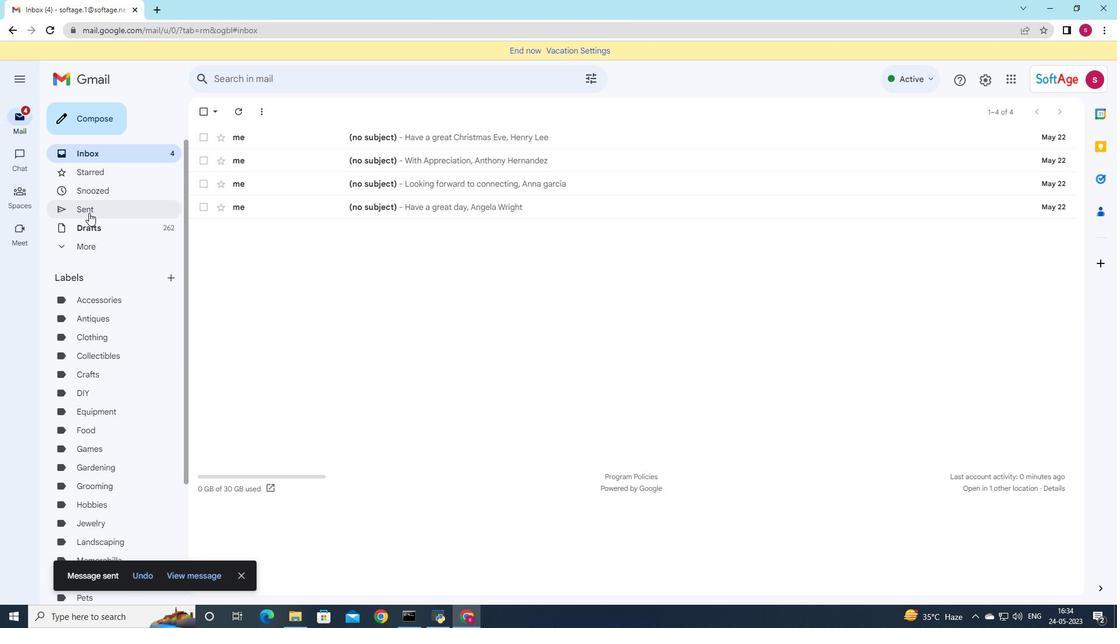 
Action: Mouse moved to (458, 190)
Screenshot: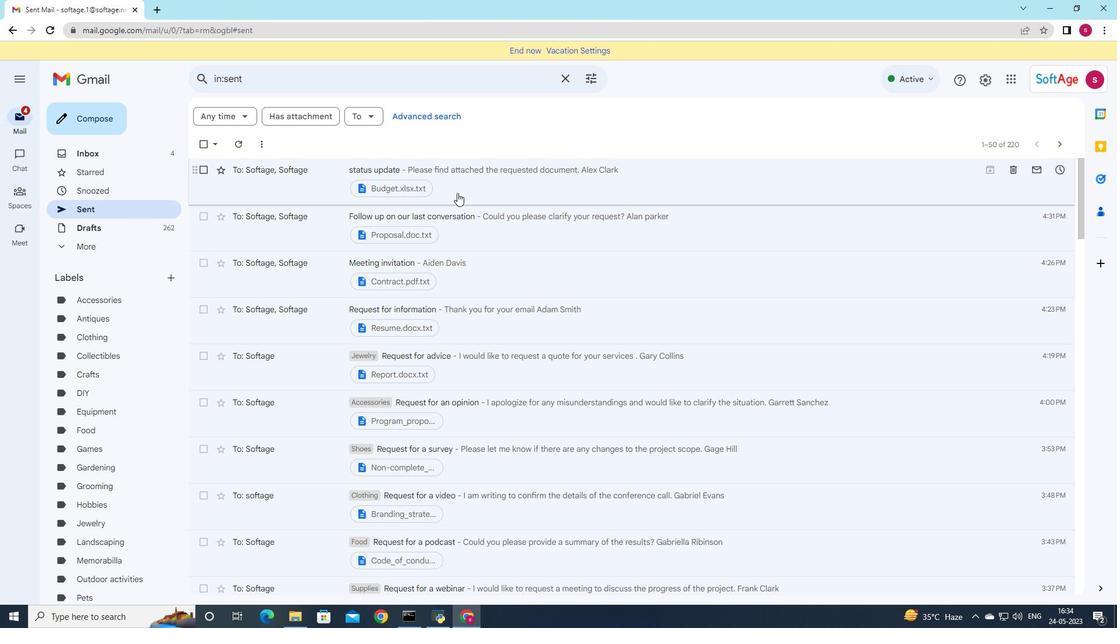 
Action: Mouse pressed left at (458, 190)
Screenshot: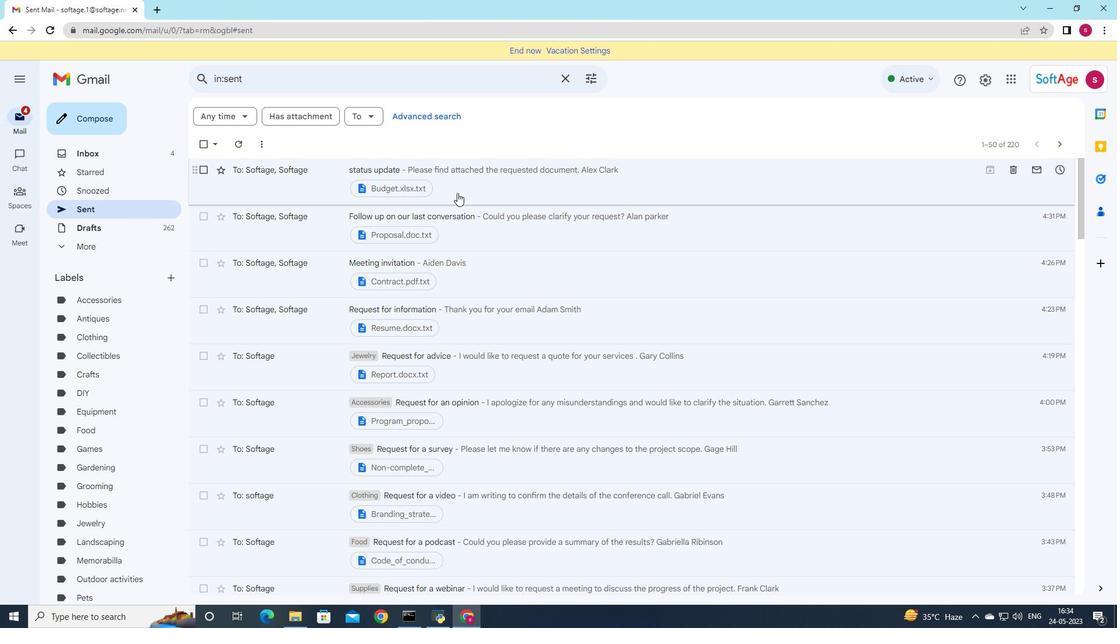 
Action: Mouse moved to (538, 230)
Screenshot: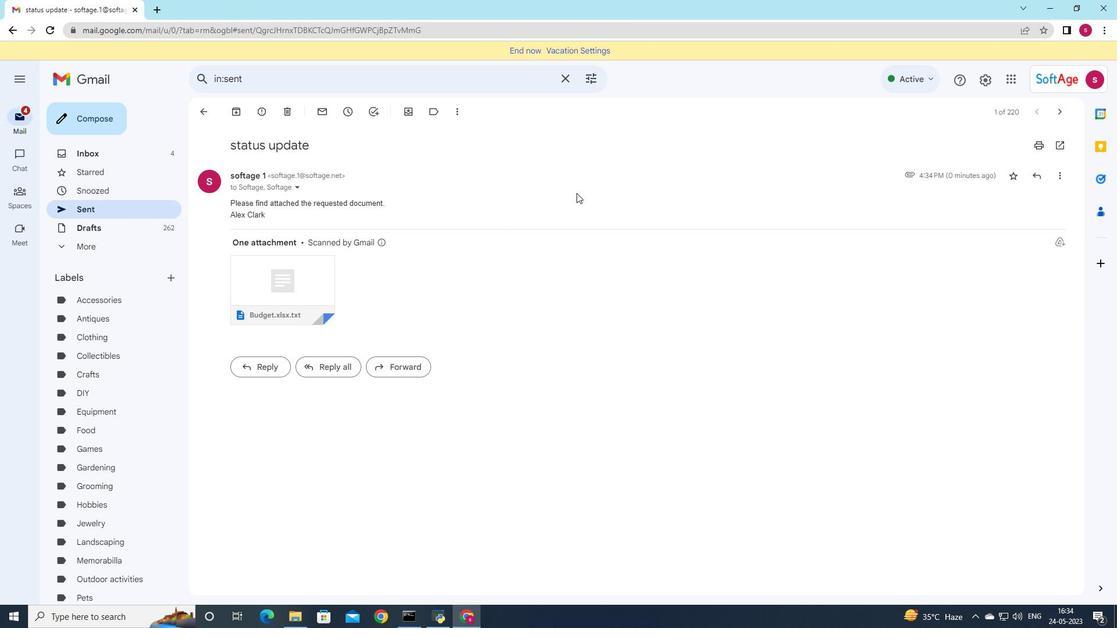 
